 Task: Open Card Product Shipping and Delivery in Board Sales Negotiation to Workspace Acquisitions and Mergers and add a team member Softage.3@softage.net, a label Blue, a checklist Payroll, an attachment from Trello, a color Blue and finally, add a card description 'Plan and execute company team-building conference with team-building games on creativity' and a comment 'This task presents an opportunity to demonstrate our leadership skills and ability to take charge.'. Add a start date 'Jan 07, 1900' with a due date 'Jan 14, 1900'
Action: Mouse moved to (55, 354)
Screenshot: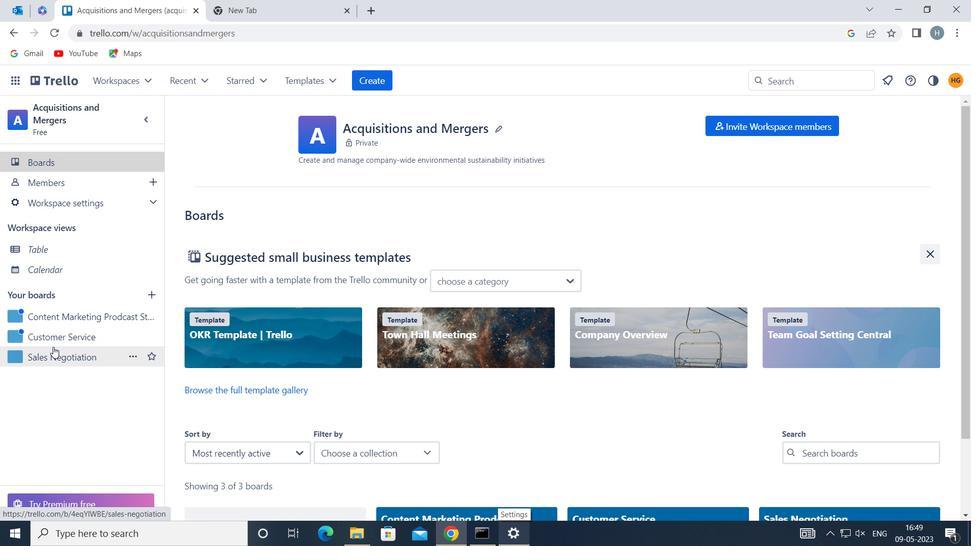 
Action: Mouse pressed left at (55, 354)
Screenshot: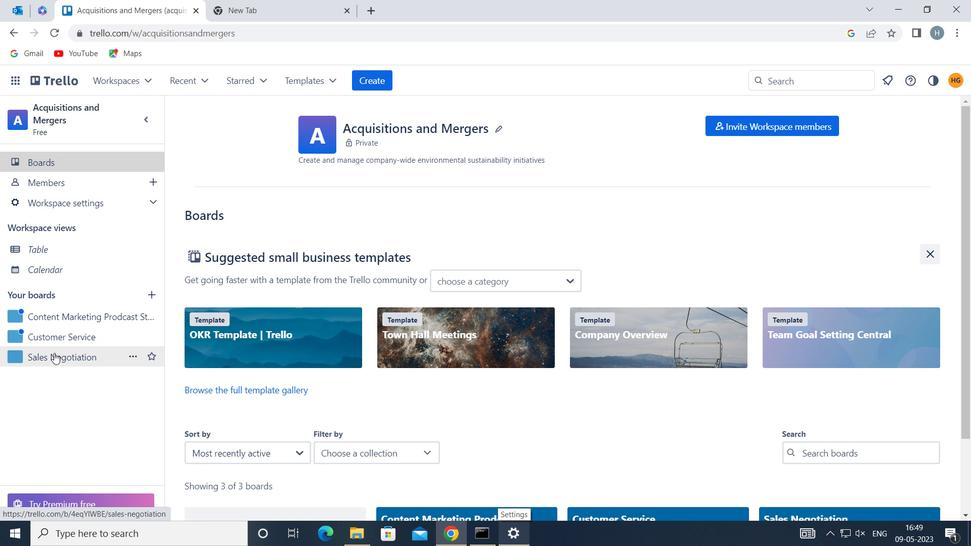 
Action: Mouse moved to (606, 181)
Screenshot: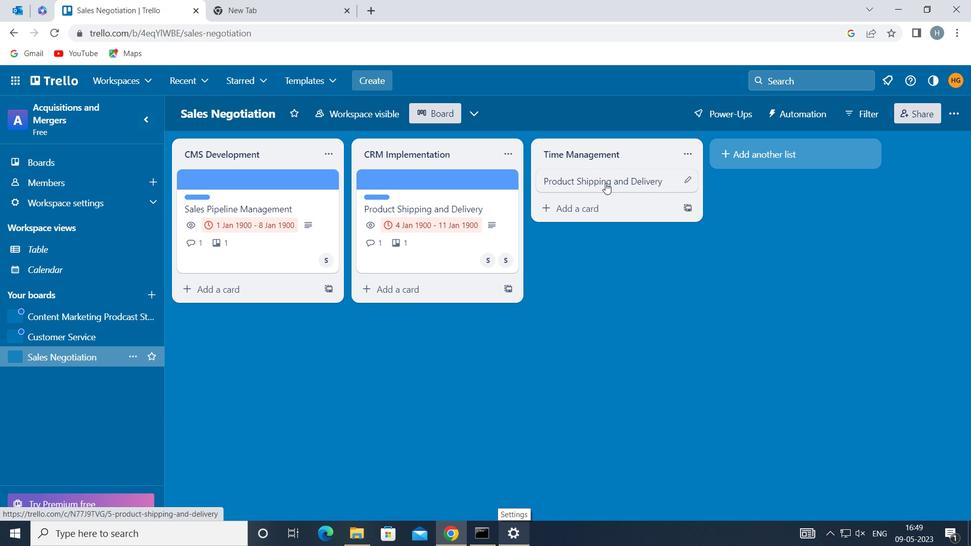 
Action: Mouse pressed left at (606, 181)
Screenshot: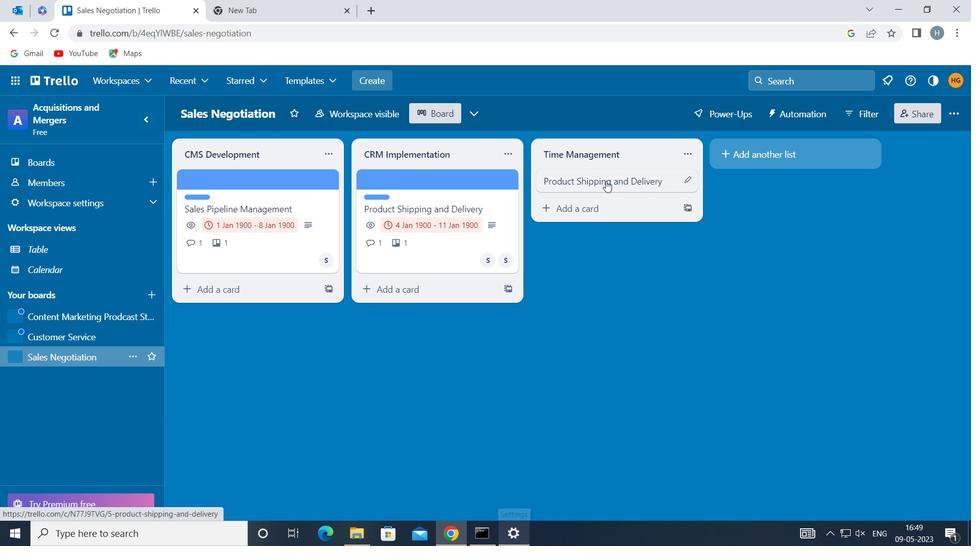 
Action: Mouse moved to (648, 220)
Screenshot: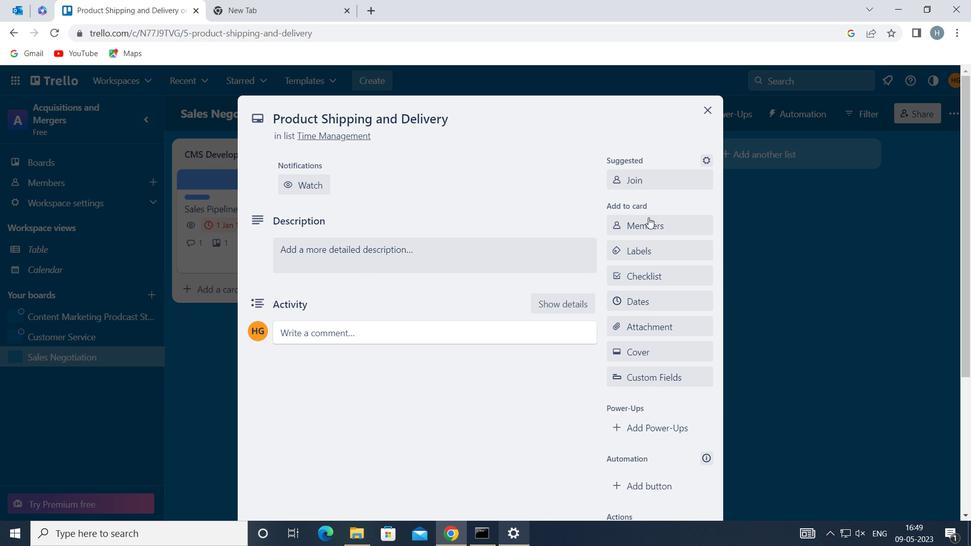 
Action: Mouse pressed left at (648, 220)
Screenshot: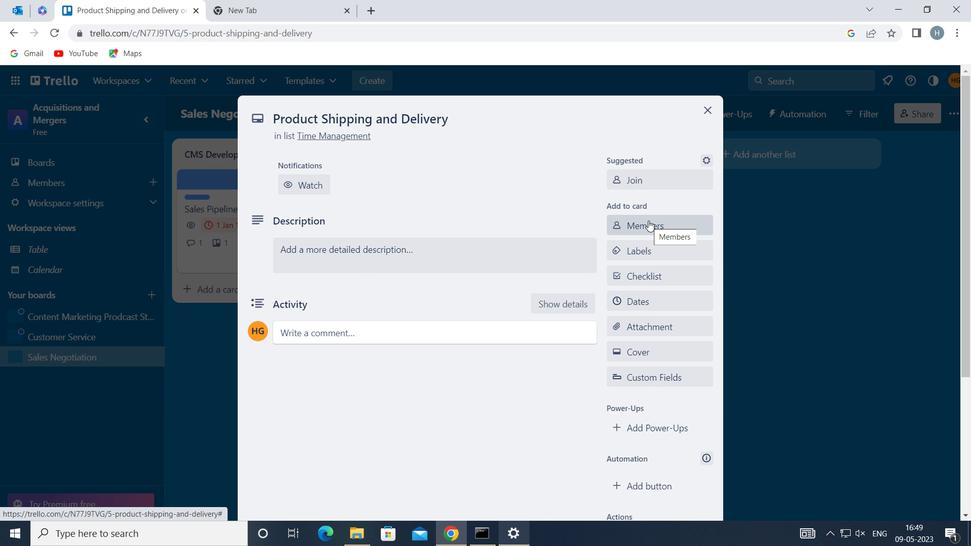 
Action: Mouse moved to (670, 279)
Screenshot: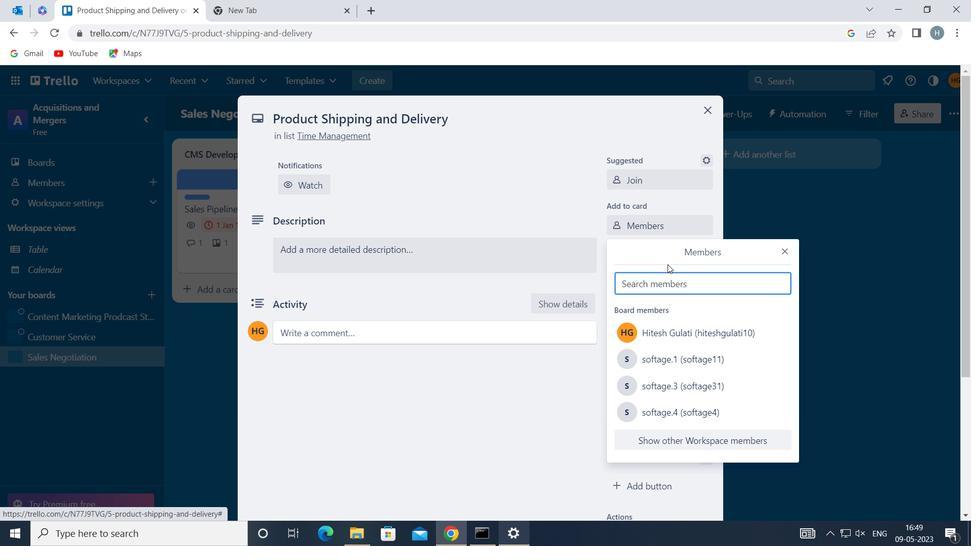 
Action: Mouse pressed left at (670, 279)
Screenshot: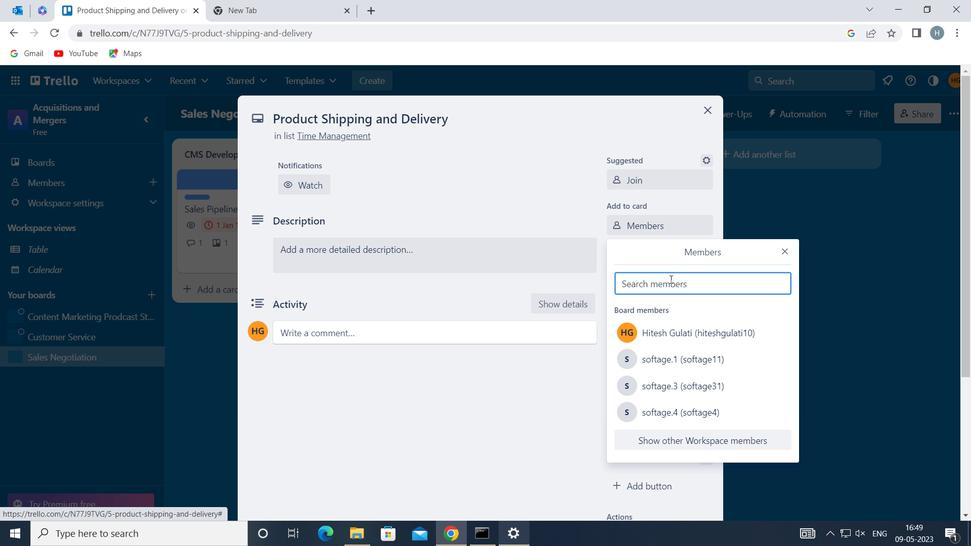 
Action: Key pressed softage
Screenshot: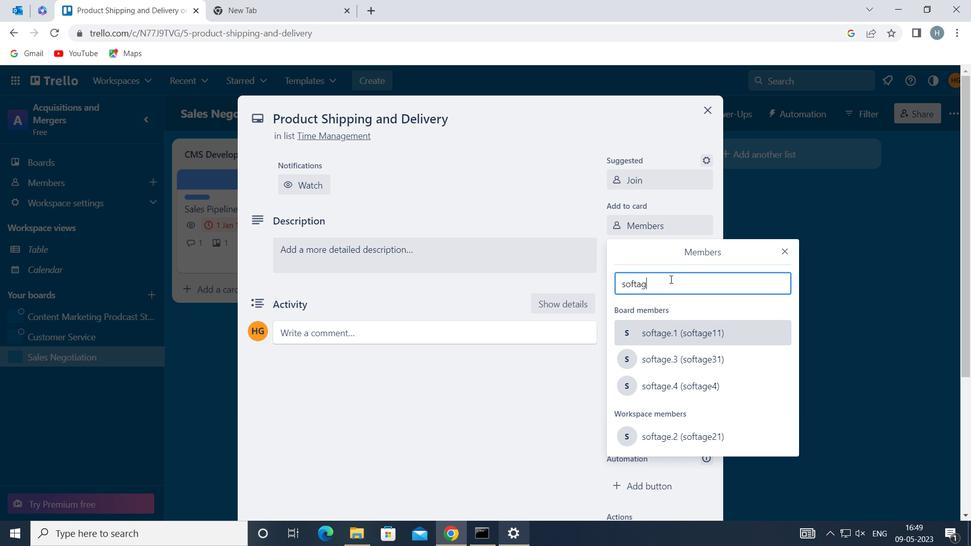 
Action: Mouse moved to (697, 361)
Screenshot: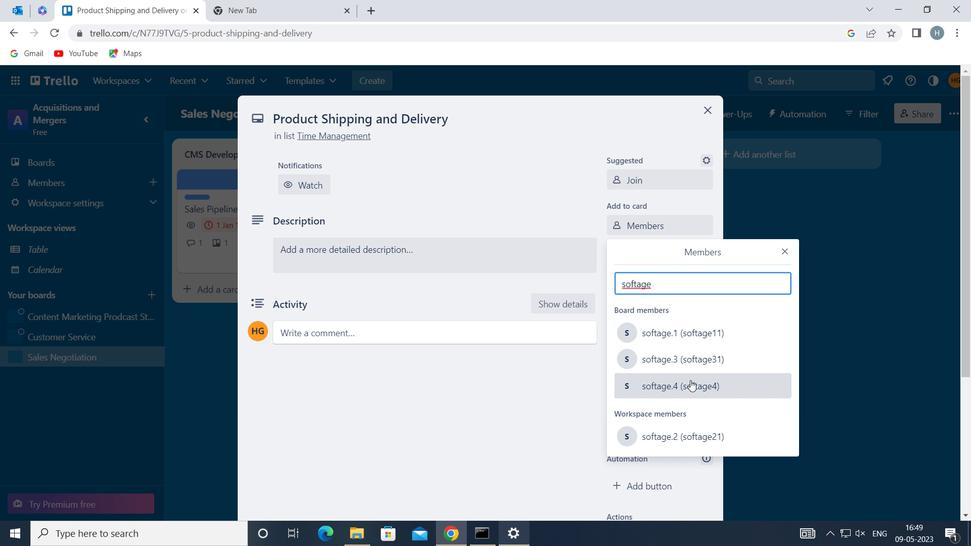 
Action: Mouse pressed left at (697, 361)
Screenshot: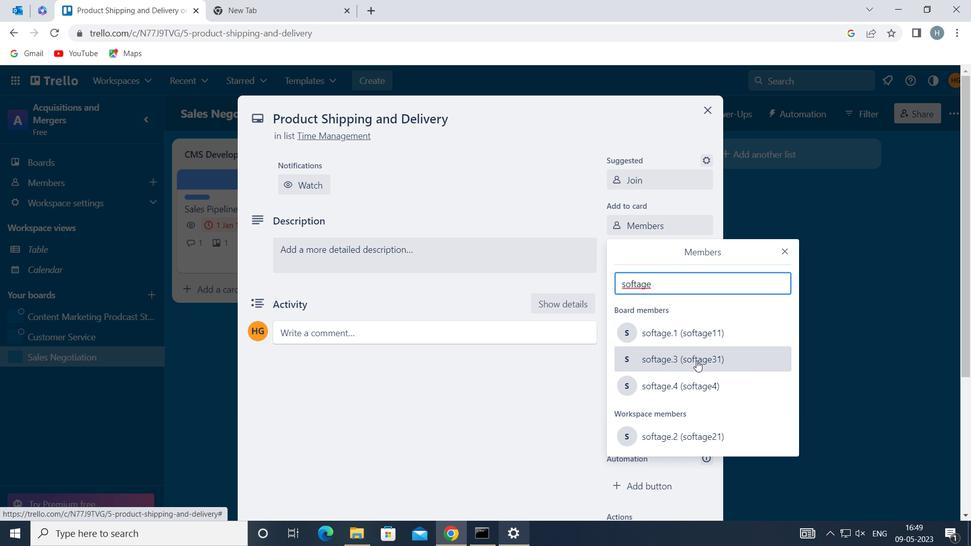
Action: Mouse moved to (791, 245)
Screenshot: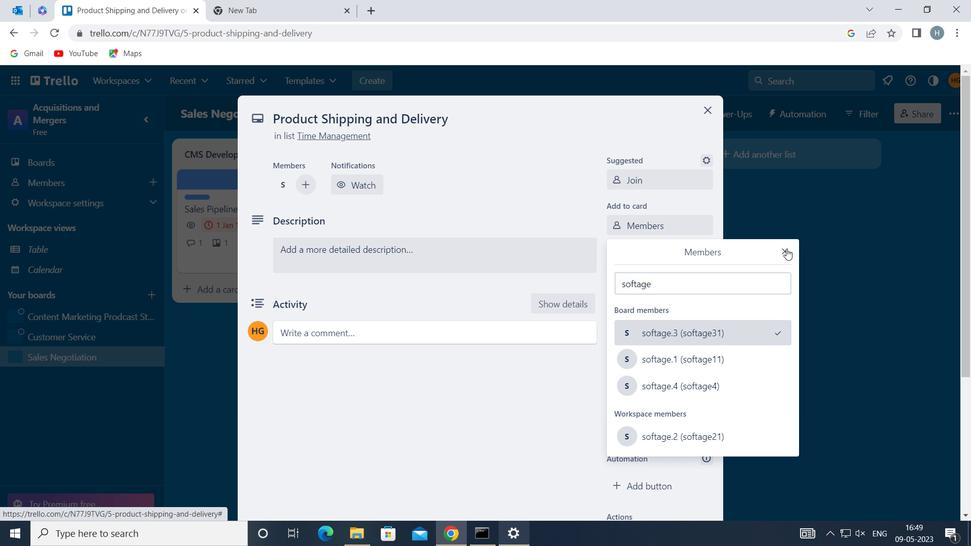 
Action: Mouse pressed left at (791, 245)
Screenshot: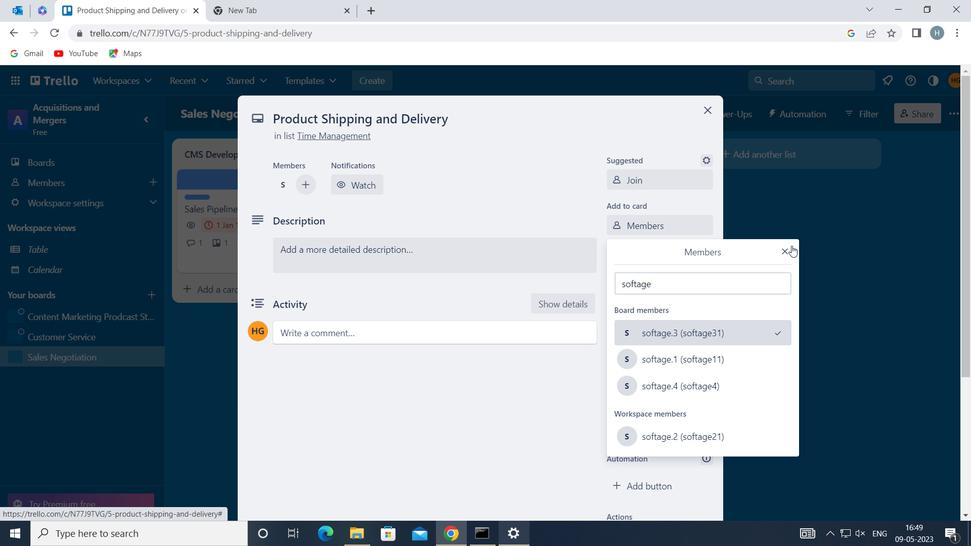 
Action: Mouse moved to (688, 247)
Screenshot: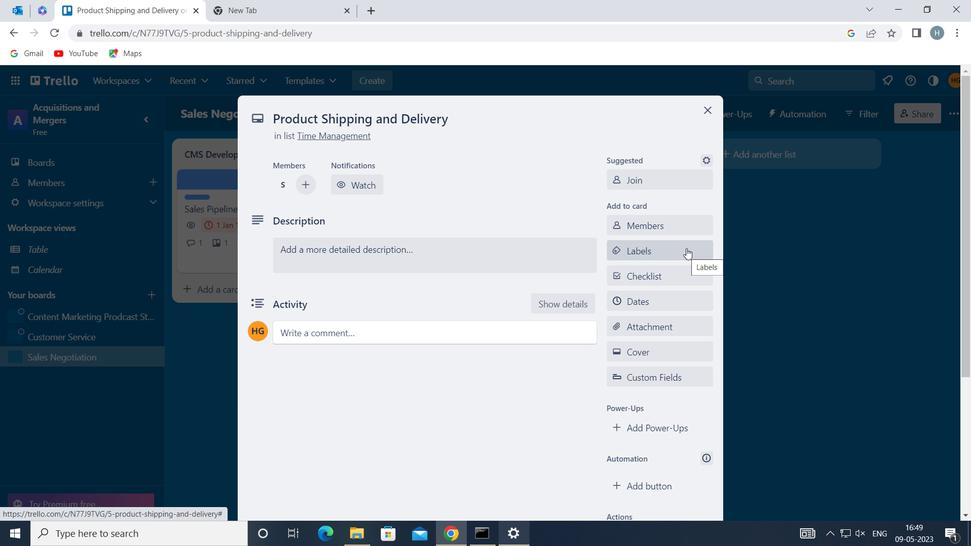 
Action: Mouse pressed left at (688, 247)
Screenshot: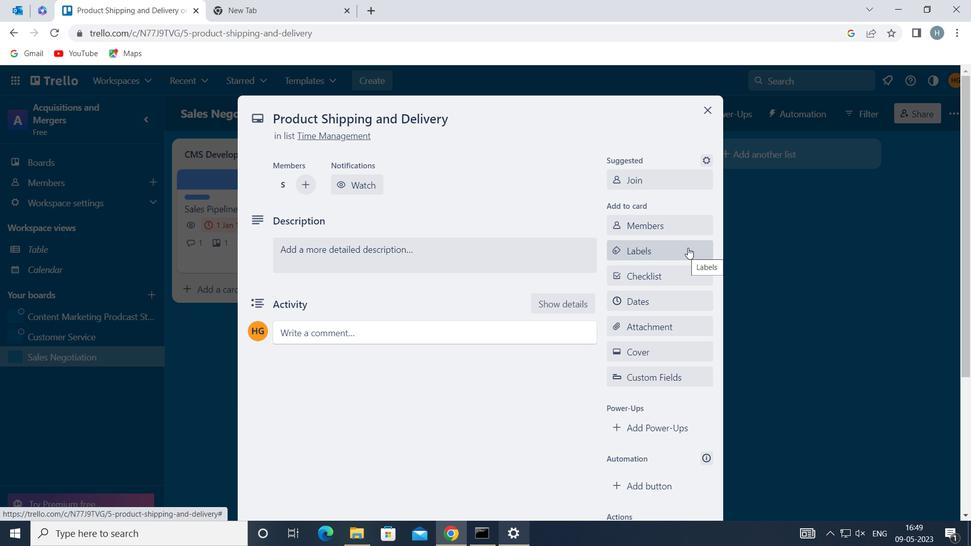 
Action: Mouse moved to (679, 294)
Screenshot: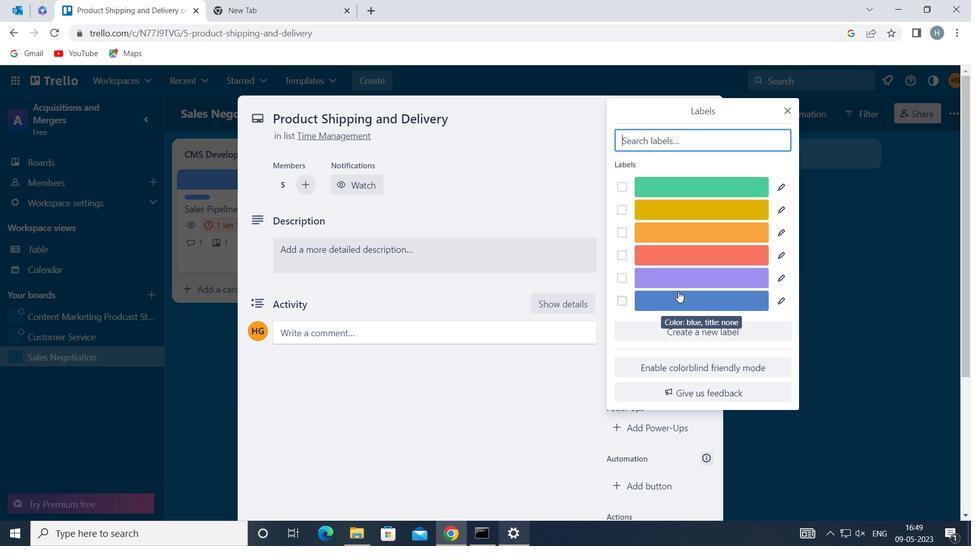 
Action: Mouse pressed left at (679, 294)
Screenshot: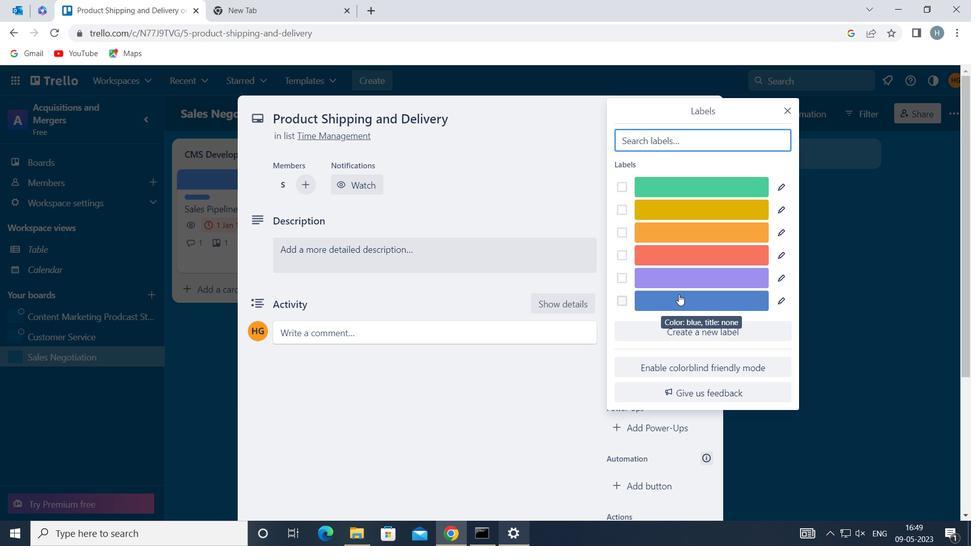 
Action: Mouse moved to (789, 109)
Screenshot: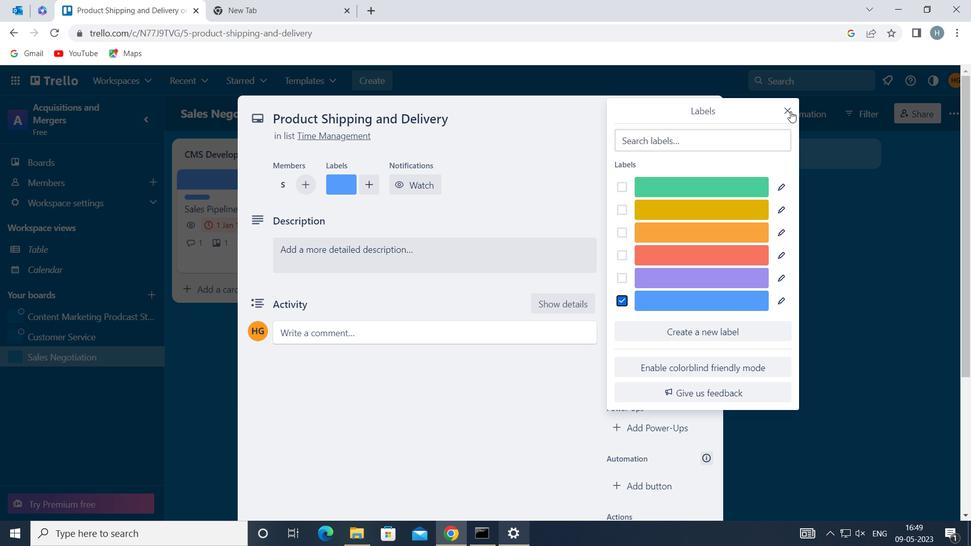 
Action: Mouse pressed left at (789, 109)
Screenshot: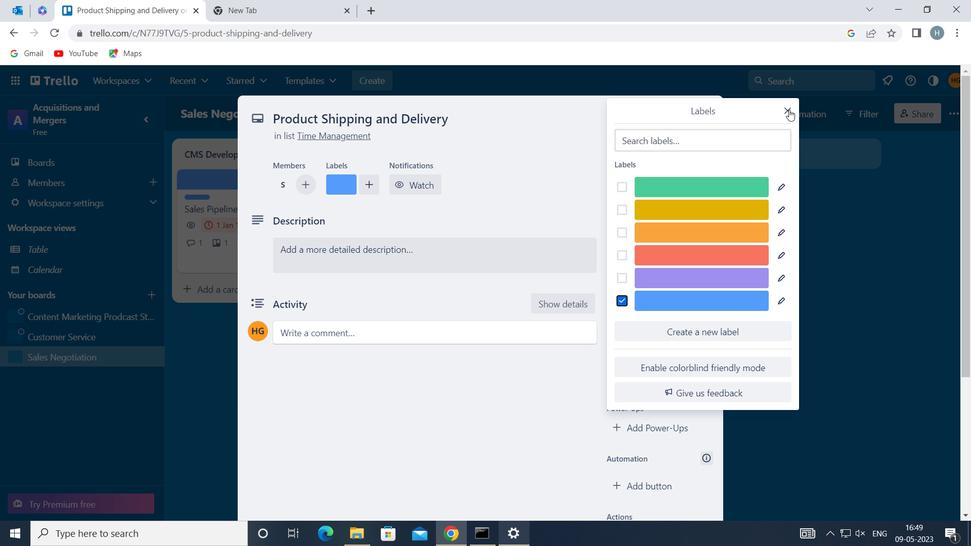 
Action: Mouse moved to (671, 271)
Screenshot: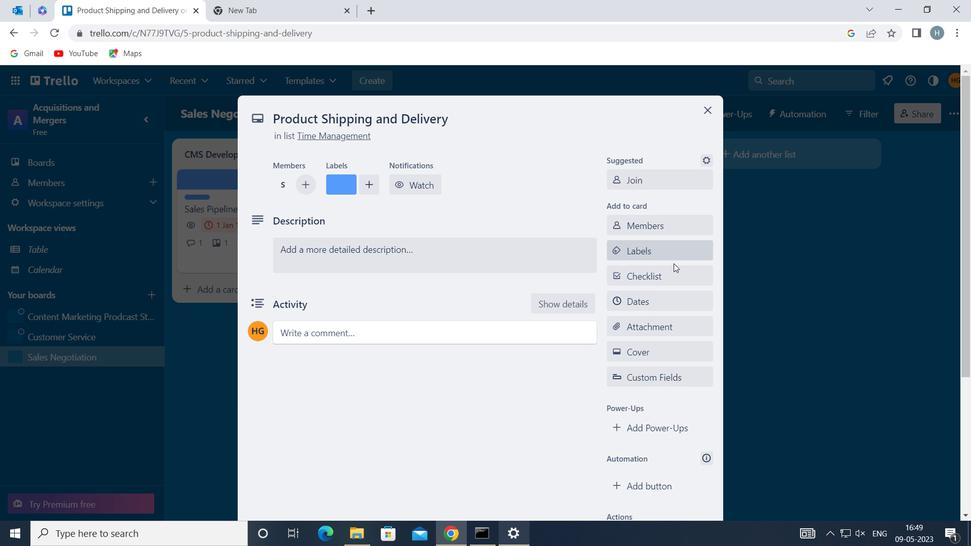 
Action: Mouse pressed left at (671, 271)
Screenshot: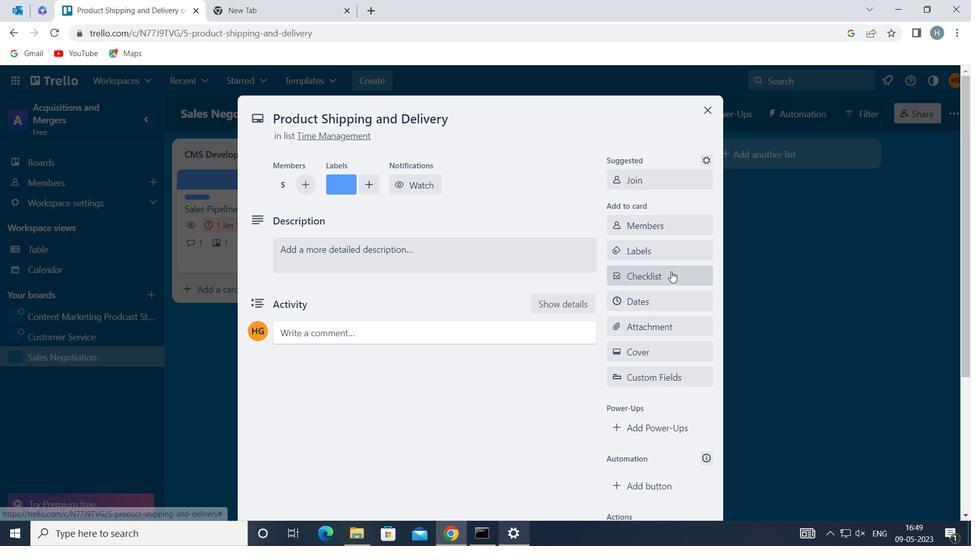 
Action: Mouse moved to (671, 271)
Screenshot: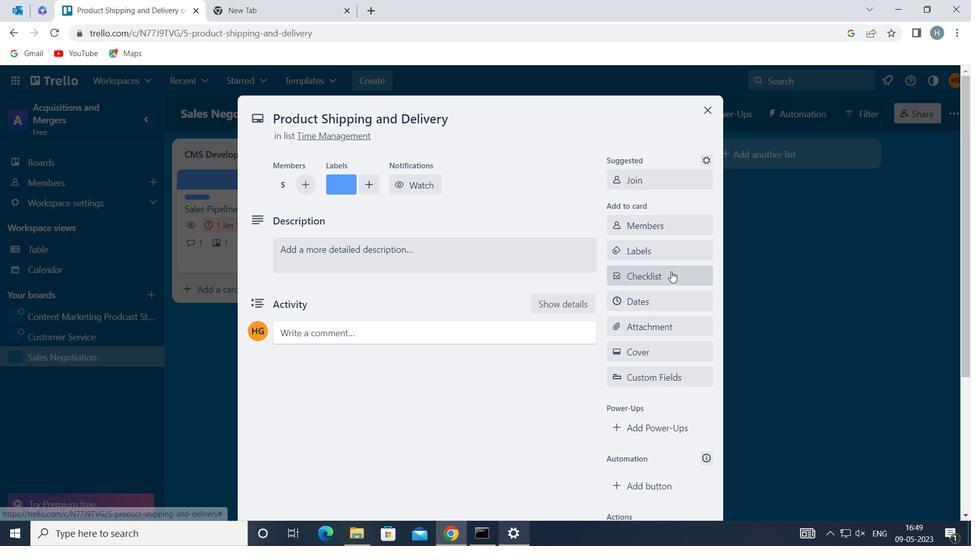 
Action: Key pressed <Key.shift>PAYROLL
Screenshot: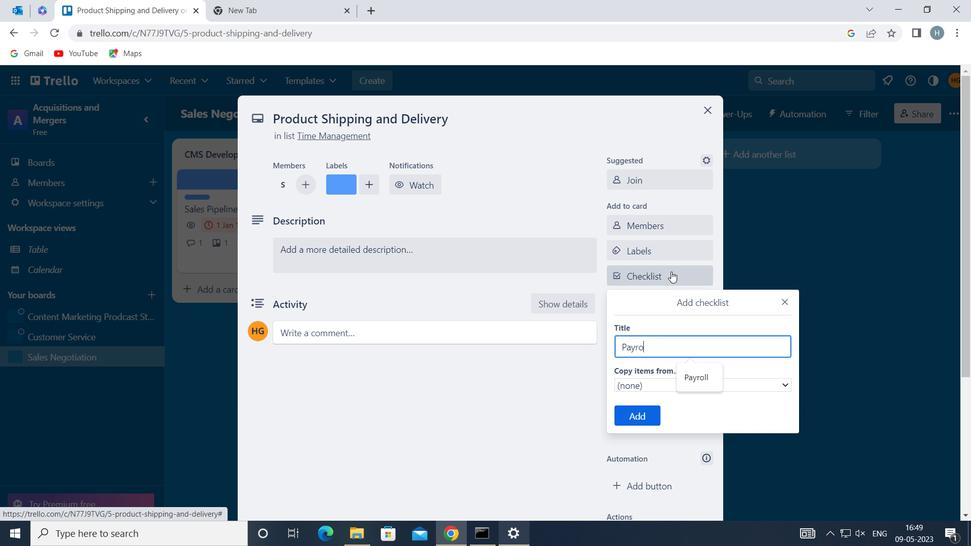 
Action: Mouse moved to (646, 410)
Screenshot: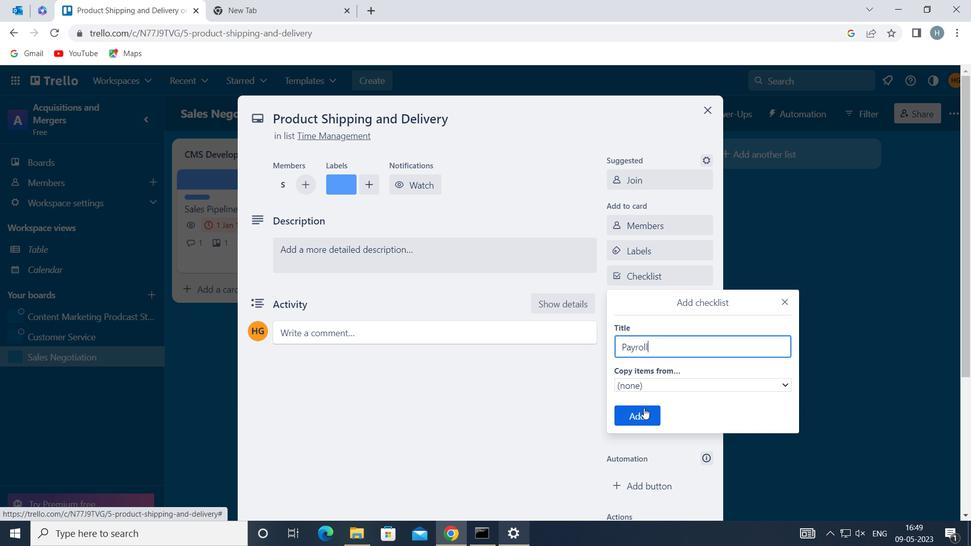 
Action: Mouse pressed left at (646, 410)
Screenshot: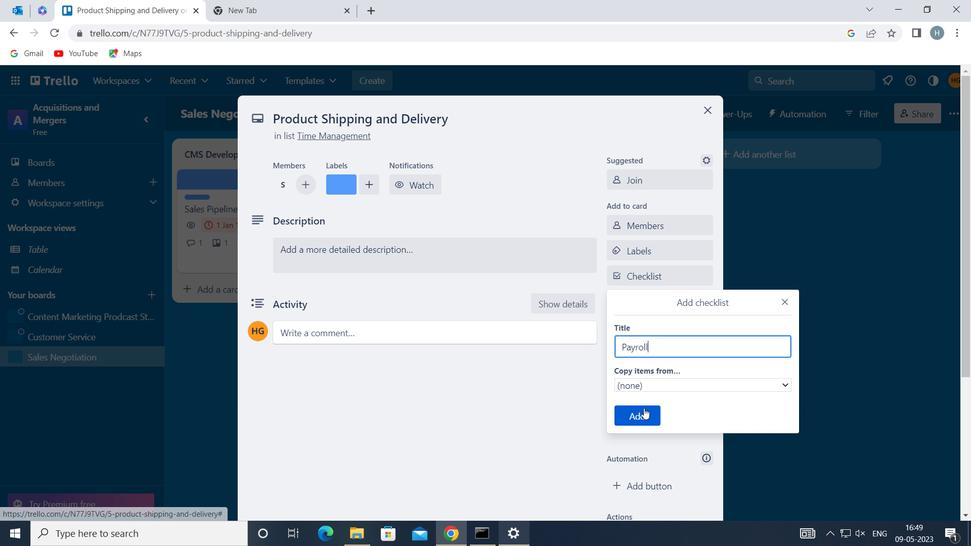 
Action: Mouse moved to (669, 325)
Screenshot: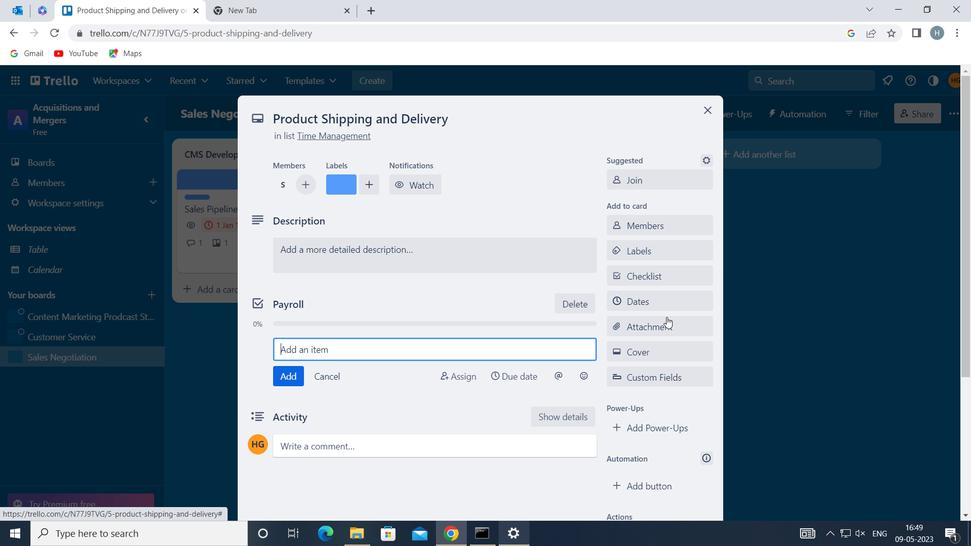 
Action: Mouse pressed left at (669, 325)
Screenshot: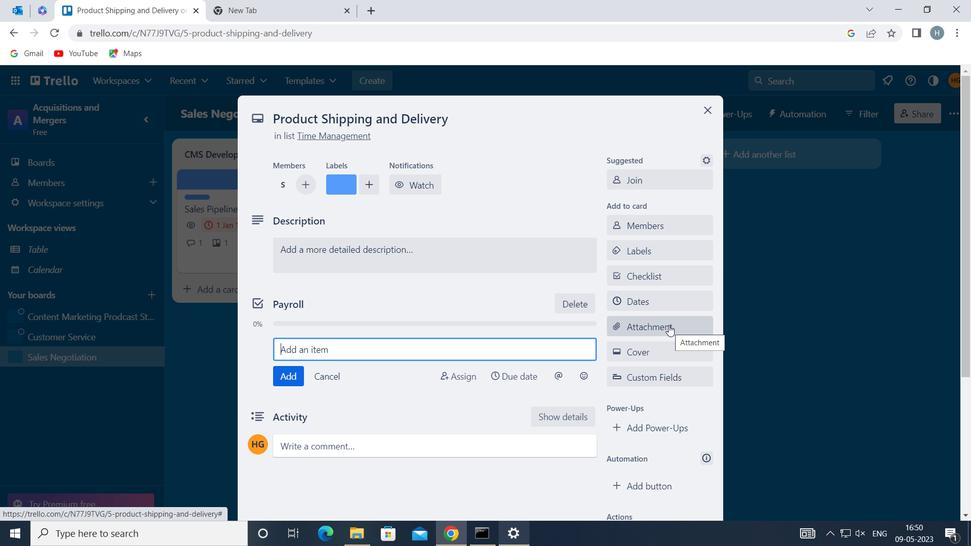
Action: Mouse moved to (677, 156)
Screenshot: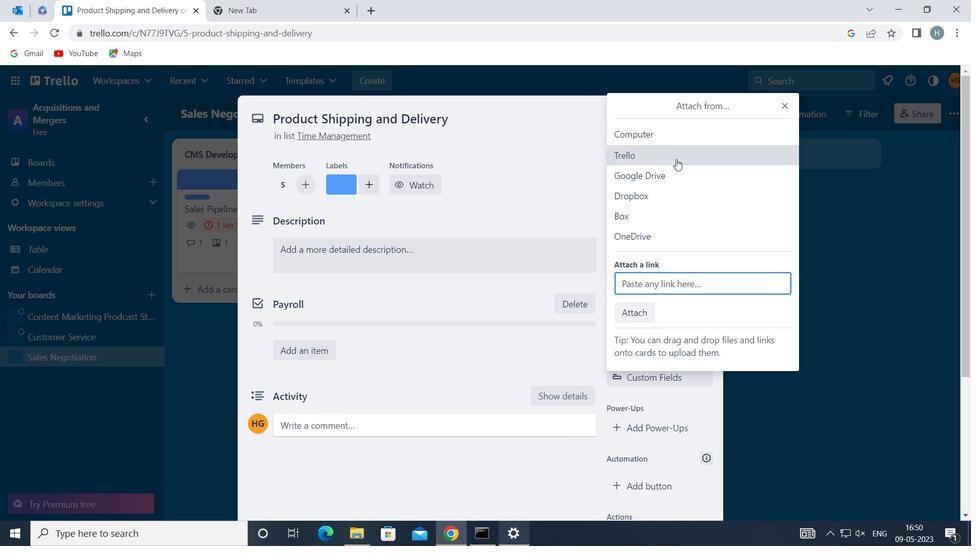 
Action: Mouse pressed left at (677, 156)
Screenshot: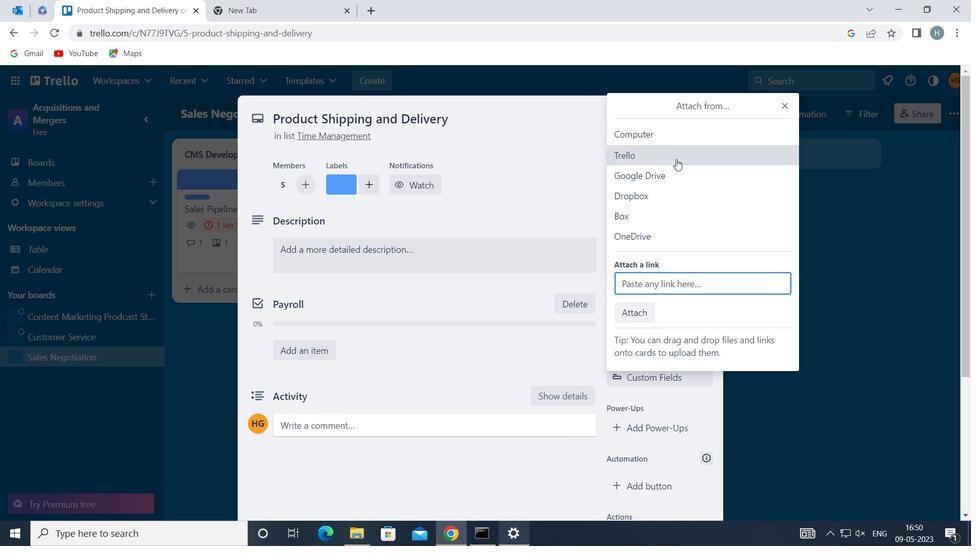 
Action: Mouse moved to (666, 237)
Screenshot: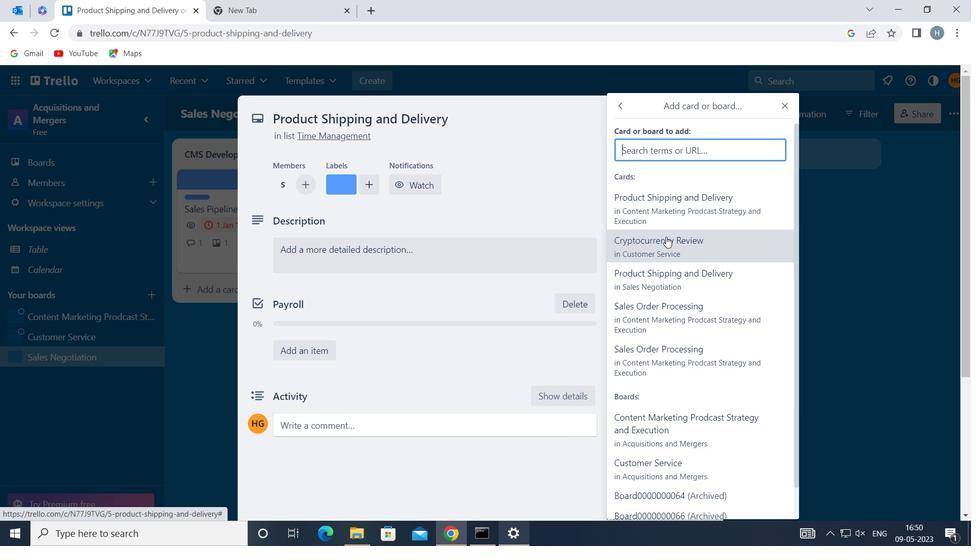 
Action: Mouse pressed left at (666, 237)
Screenshot: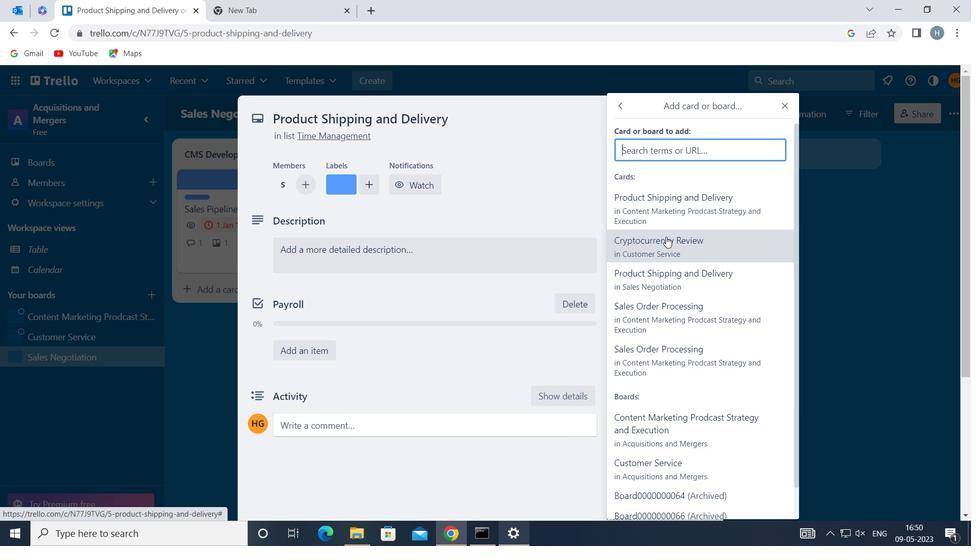 
Action: Mouse moved to (675, 316)
Screenshot: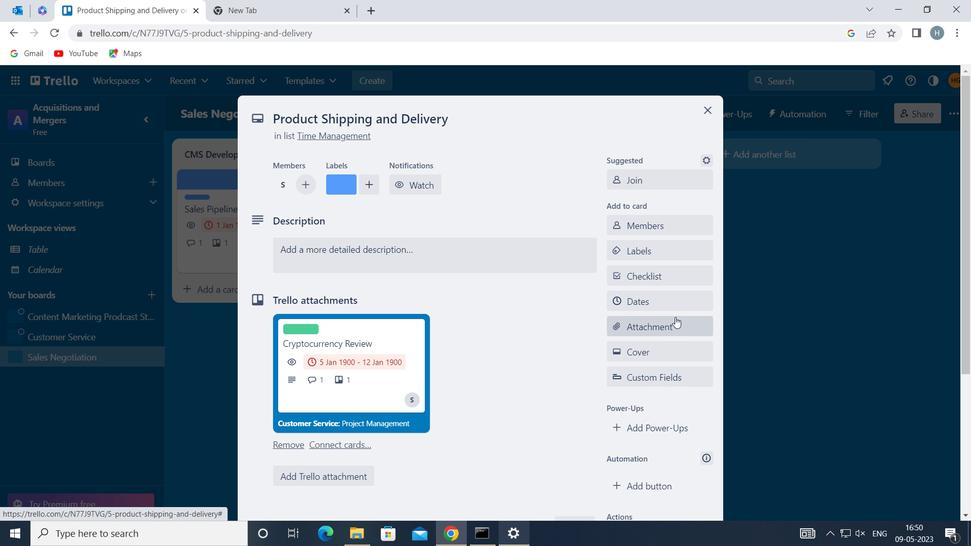 
Action: Mouse scrolled (675, 316) with delta (0, 0)
Screenshot: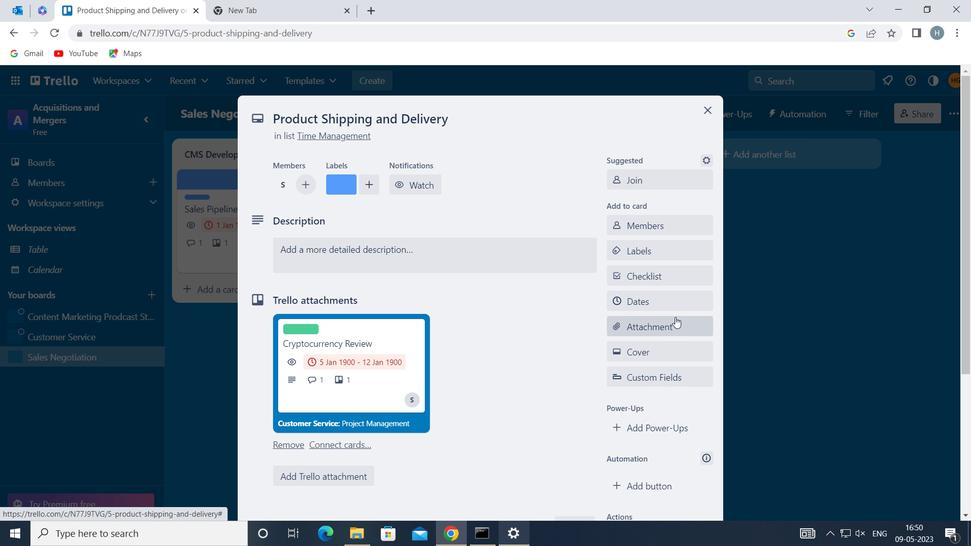 
Action: Mouse moved to (679, 292)
Screenshot: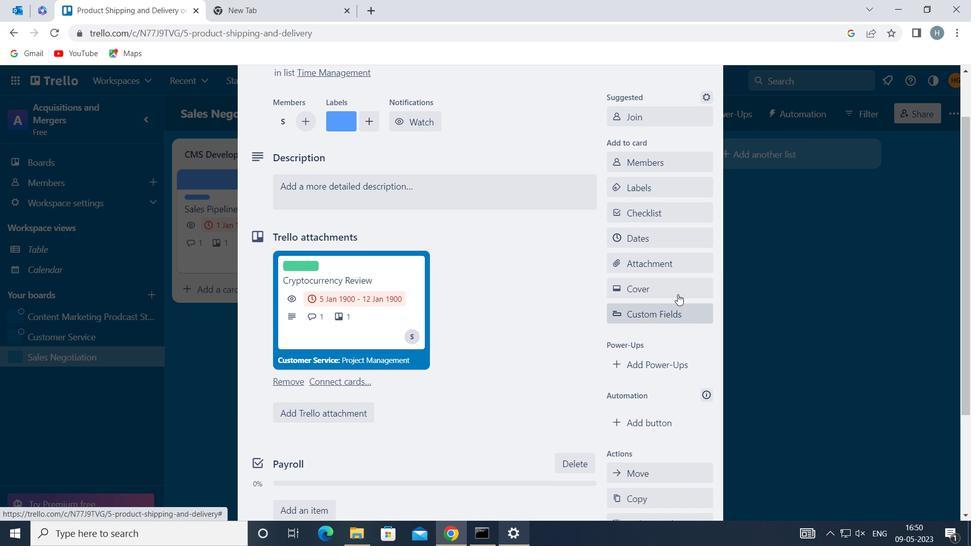 
Action: Mouse pressed left at (679, 292)
Screenshot: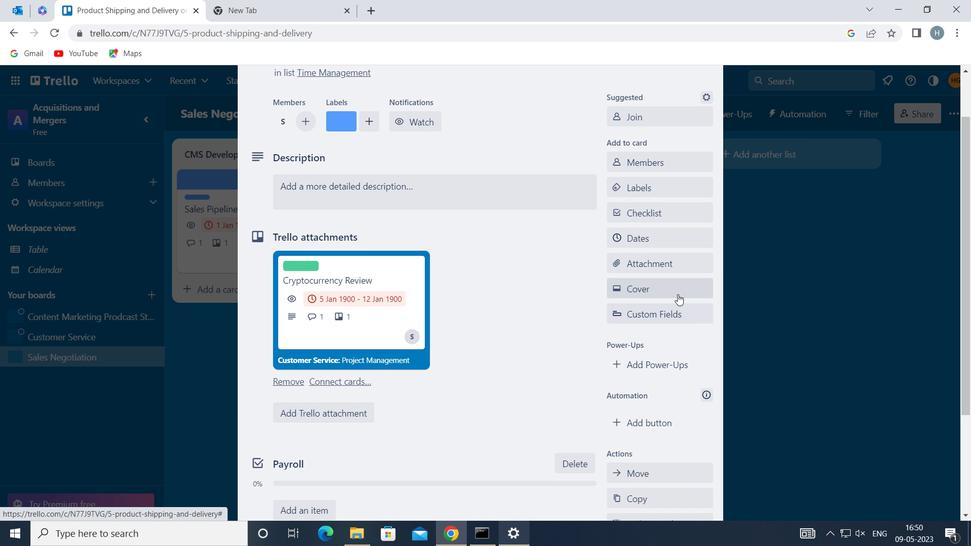 
Action: Mouse moved to (633, 290)
Screenshot: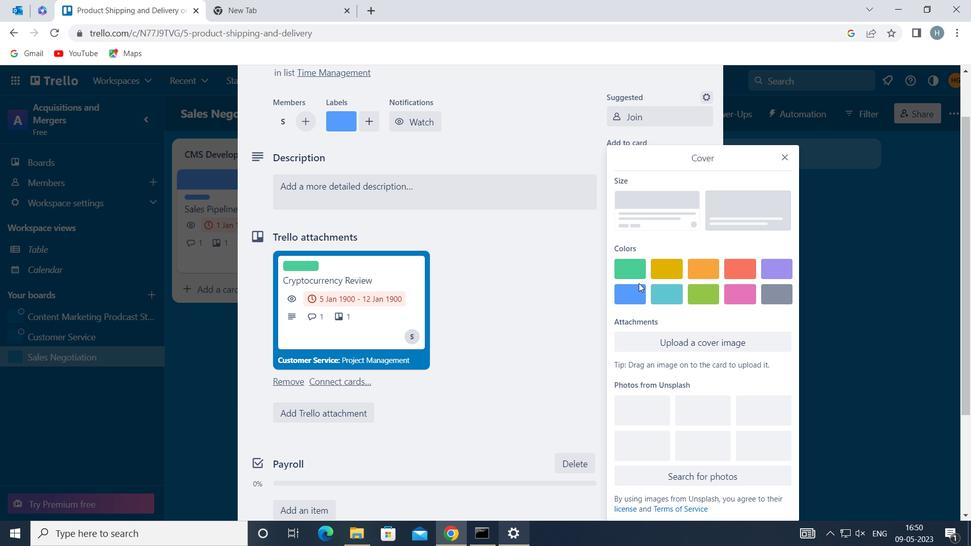 
Action: Mouse pressed left at (633, 290)
Screenshot: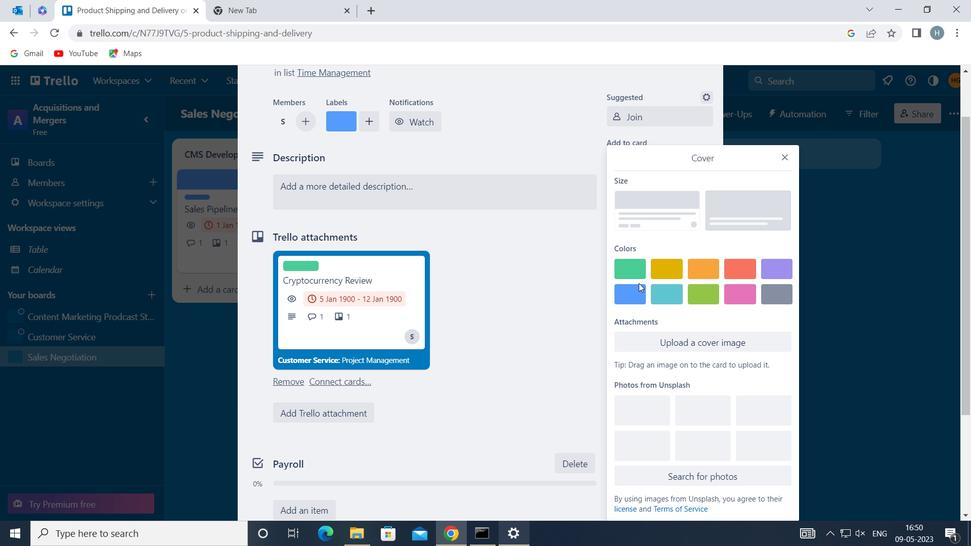 
Action: Mouse moved to (782, 130)
Screenshot: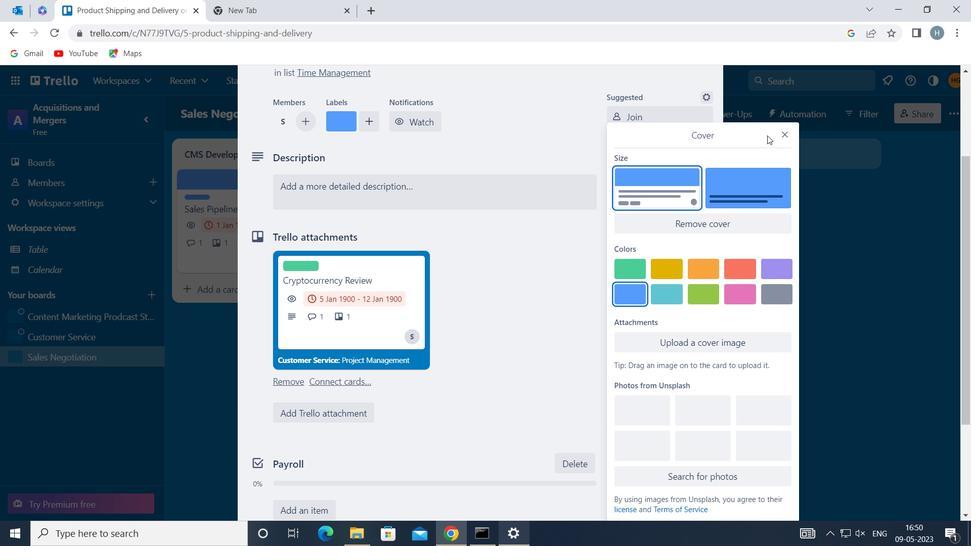 
Action: Mouse pressed left at (782, 130)
Screenshot: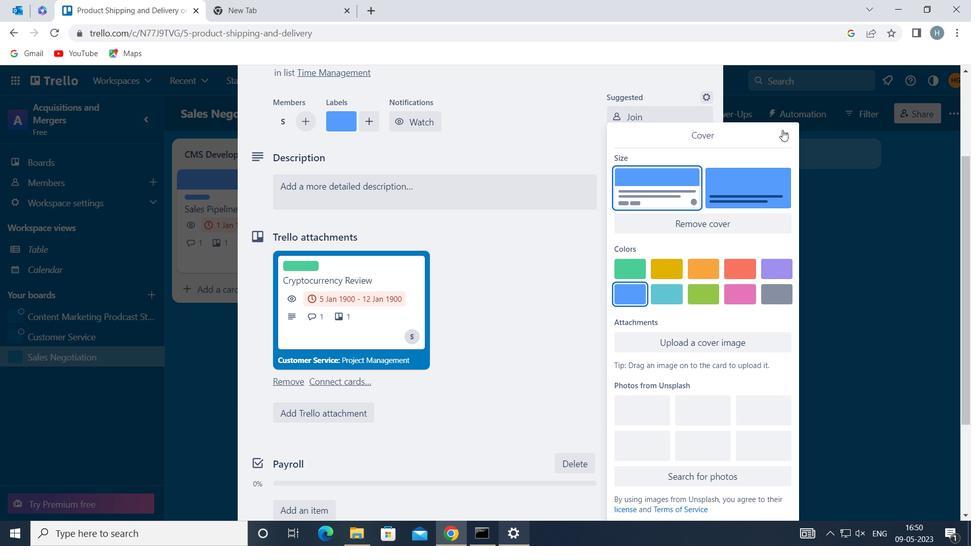 
Action: Mouse moved to (668, 254)
Screenshot: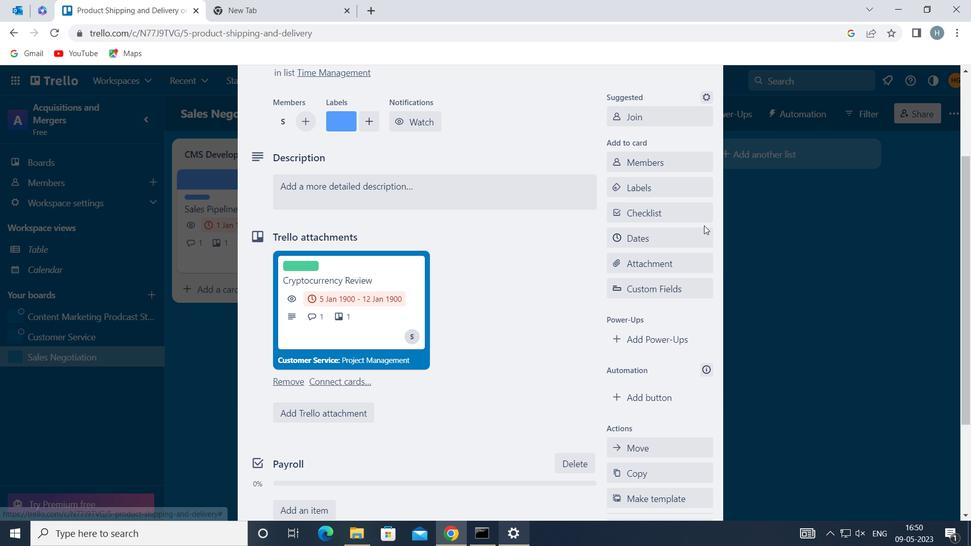 
Action: Mouse scrolled (668, 253) with delta (0, 0)
Screenshot: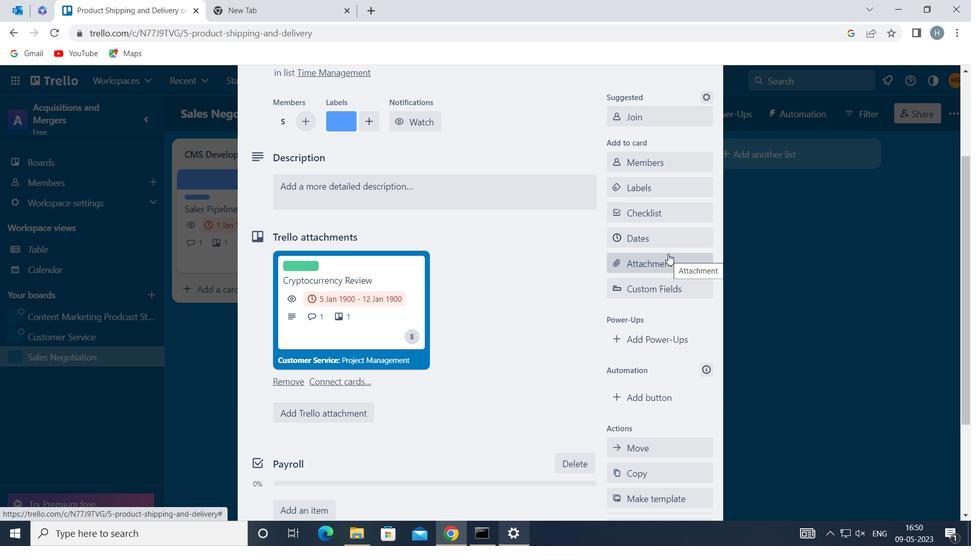 
Action: Mouse moved to (666, 254)
Screenshot: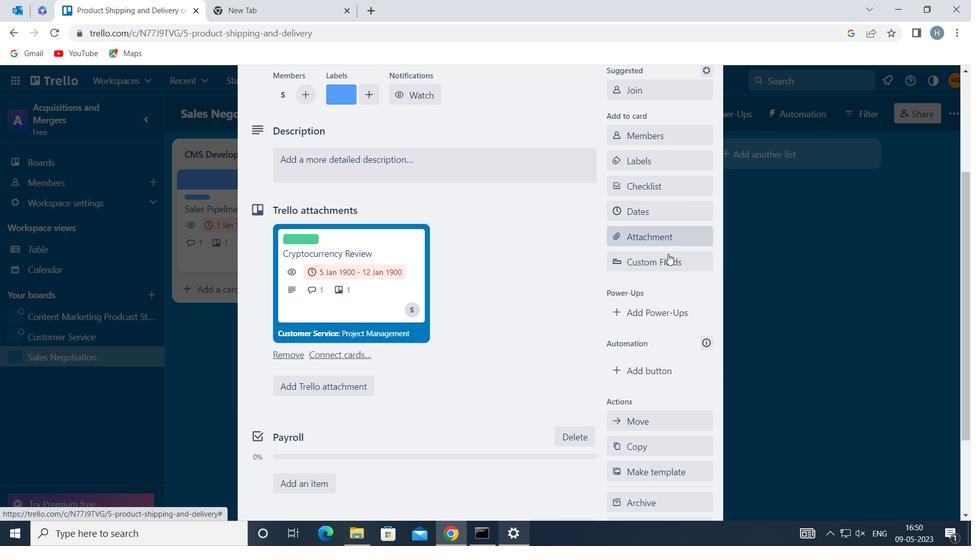
Action: Mouse scrolled (666, 255) with delta (0, 0)
Screenshot: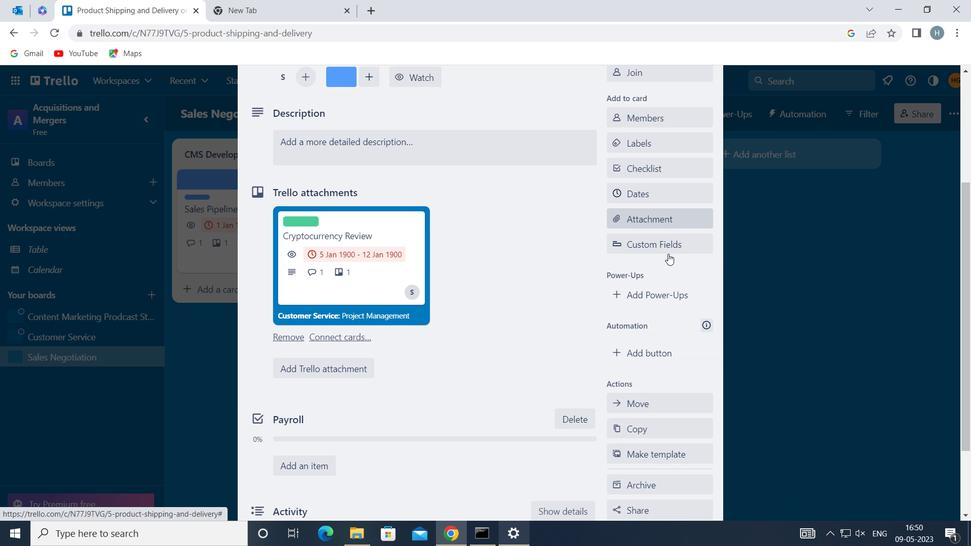 
Action: Mouse moved to (665, 254)
Screenshot: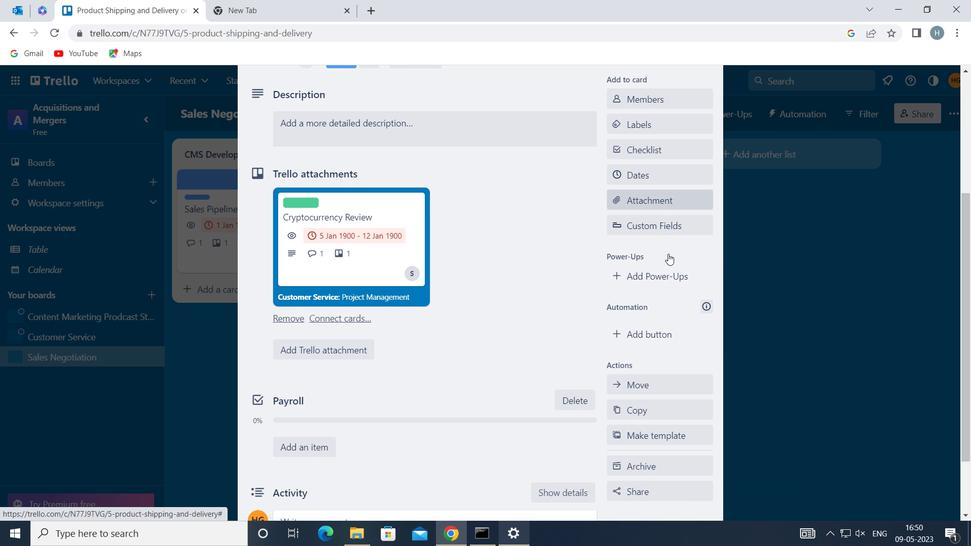 
Action: Mouse scrolled (665, 255) with delta (0, 0)
Screenshot: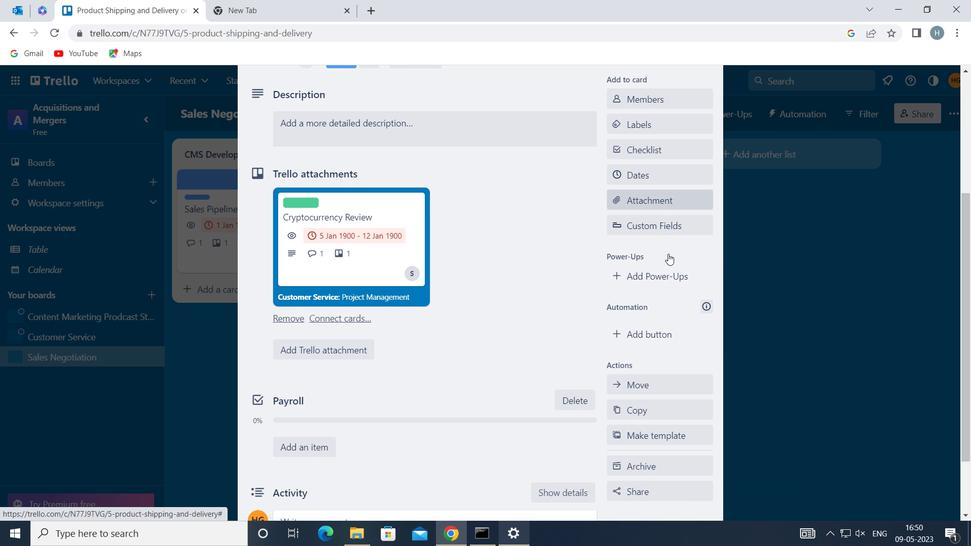 
Action: Mouse moved to (556, 252)
Screenshot: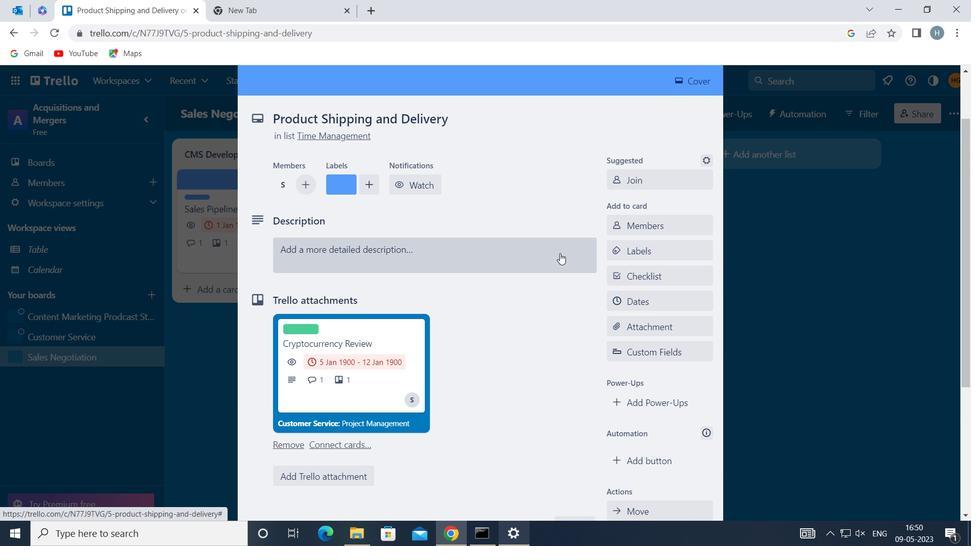 
Action: Mouse pressed left at (556, 252)
Screenshot: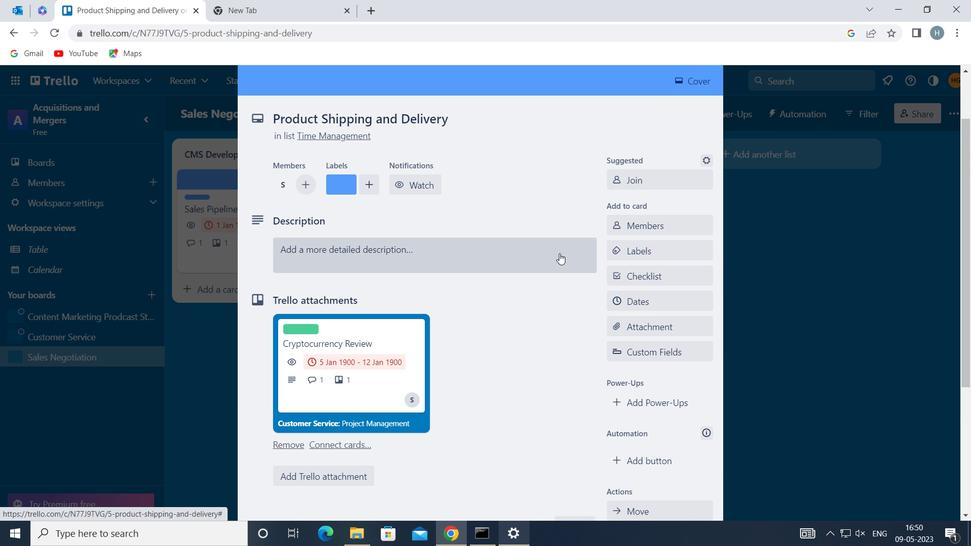 
Action: Mouse moved to (473, 300)
Screenshot: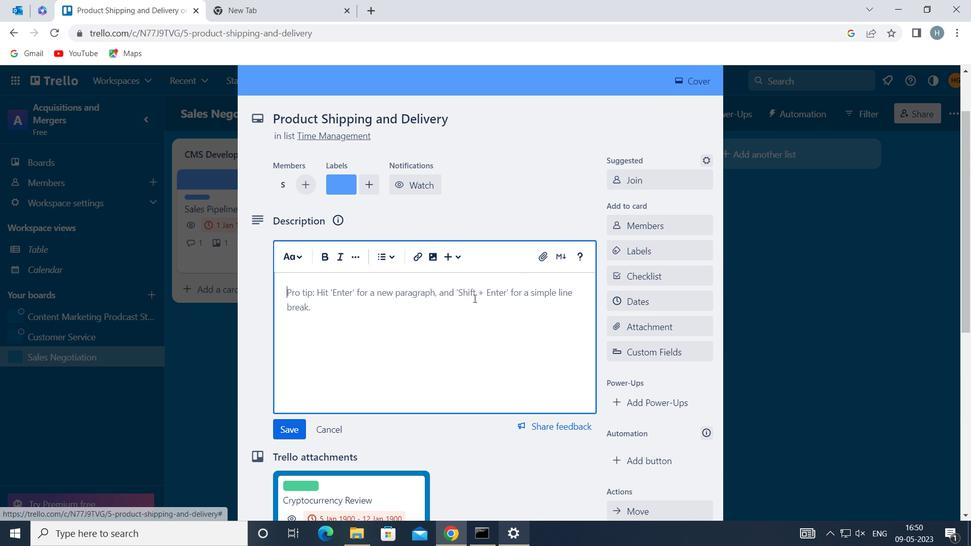 
Action: Mouse pressed left at (473, 300)
Screenshot: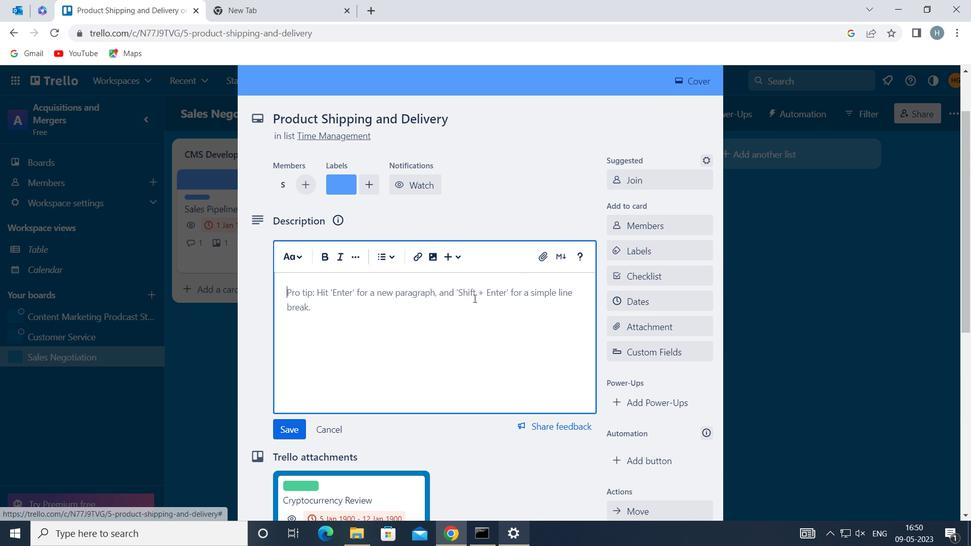 
Action: Mouse moved to (493, 298)
Screenshot: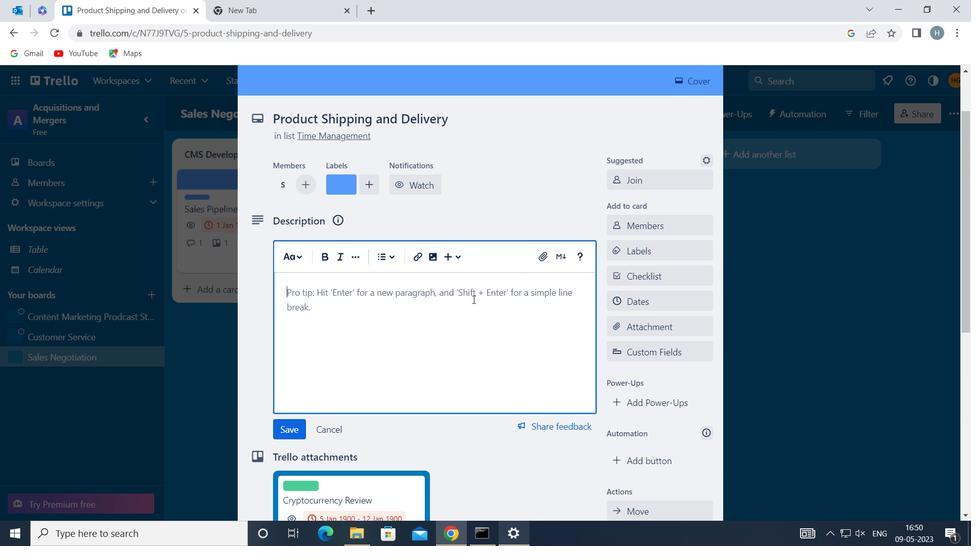 
Action: Key pressed <Key.shift>PLAN<Key.space>AND<Key.space>EXECUTE<Key.space>COMPANY<Key.space>TEAM<Key.space>BUILDING<Key.space>CONFERENCE<Key.space>WITH<Key.space>TEAM<Key.space>BUILDING<Key.space>GAME<Key.space>ON<Key.space>CREATIVITY<Key.space>
Screenshot: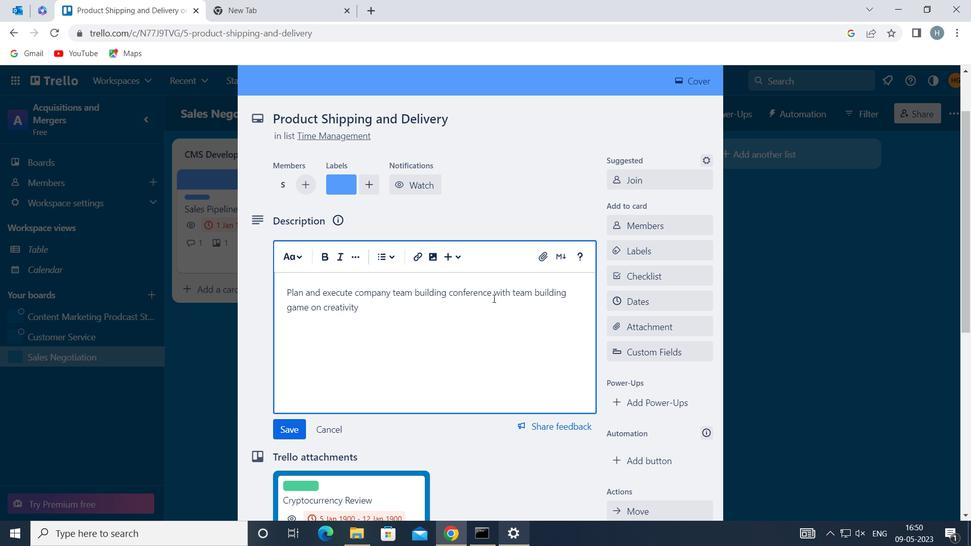 
Action: Mouse moved to (286, 428)
Screenshot: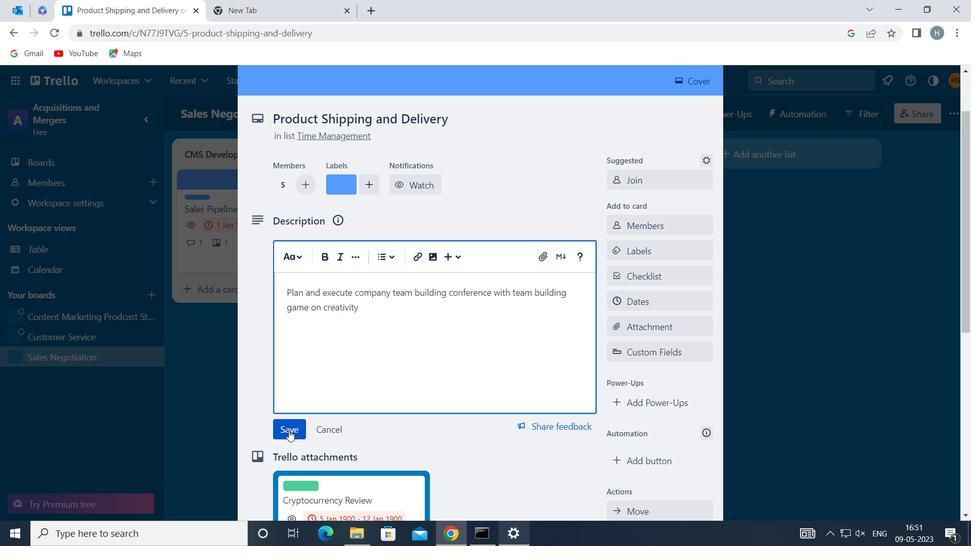 
Action: Mouse pressed left at (286, 428)
Screenshot: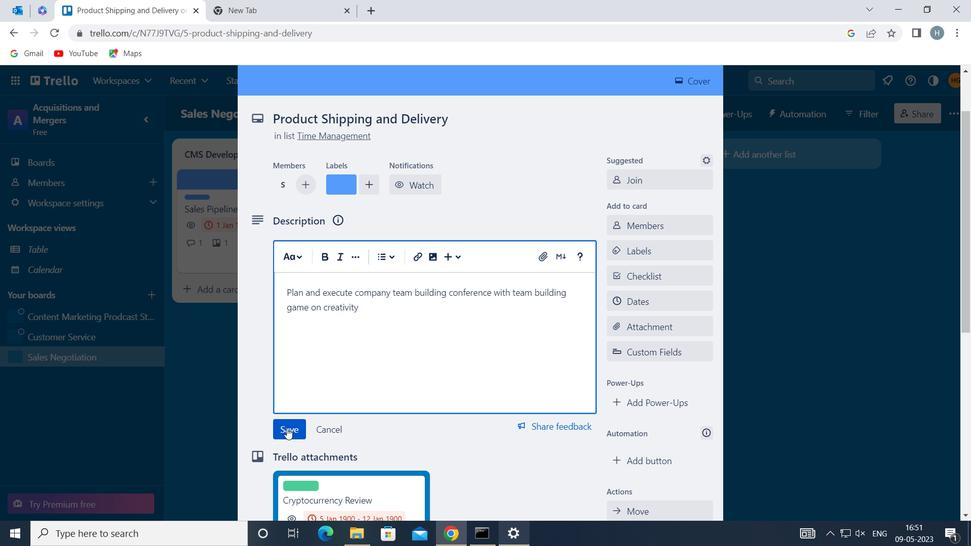 
Action: Mouse moved to (397, 378)
Screenshot: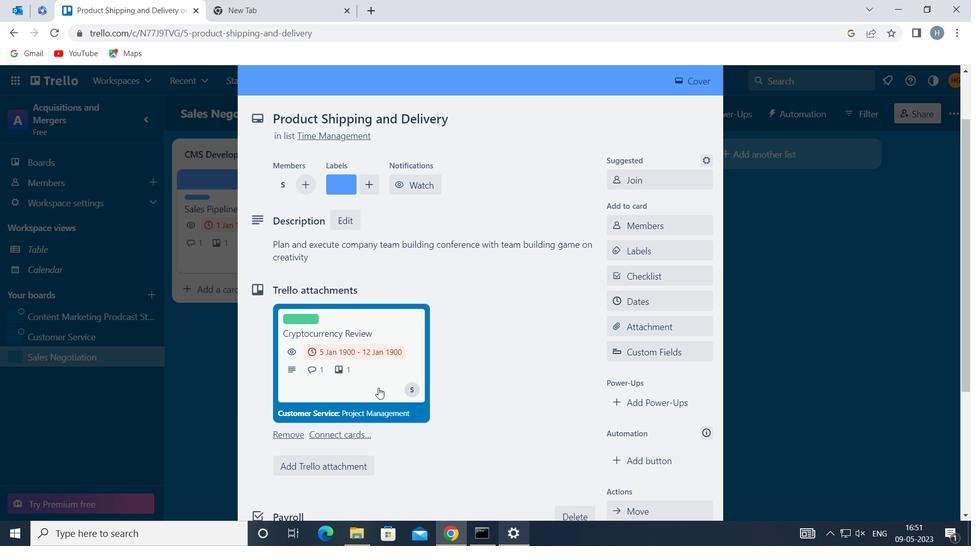 
Action: Mouse scrolled (397, 378) with delta (0, 0)
Screenshot: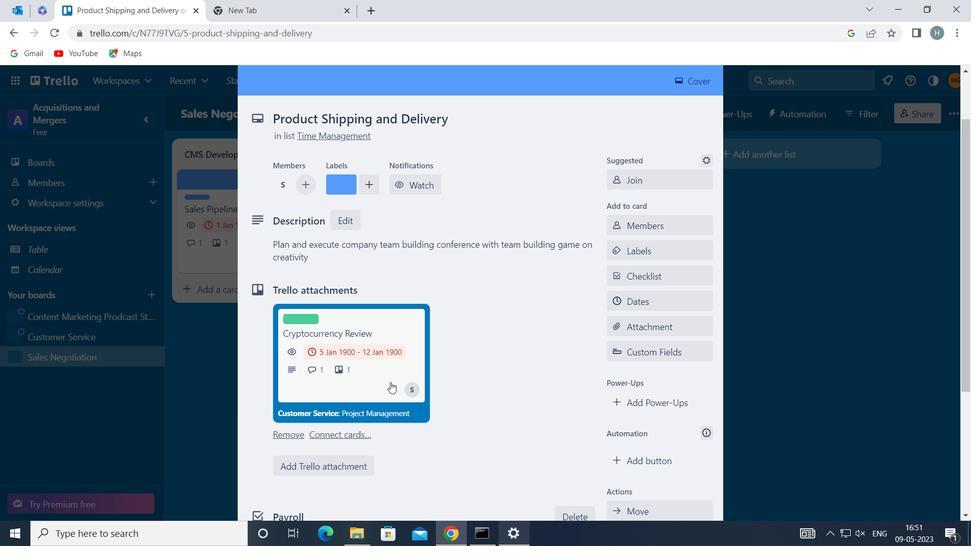 
Action: Mouse scrolled (397, 378) with delta (0, 0)
Screenshot: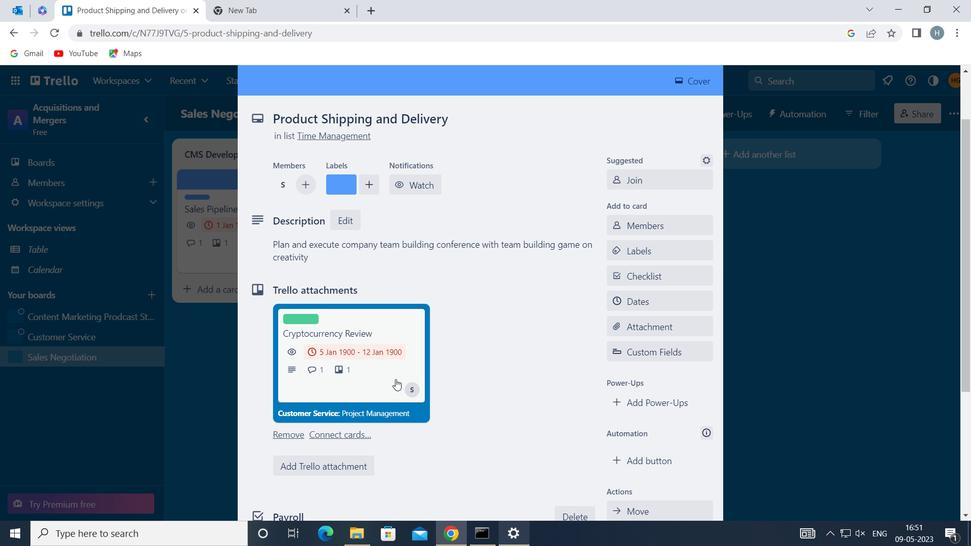 
Action: Mouse moved to (400, 375)
Screenshot: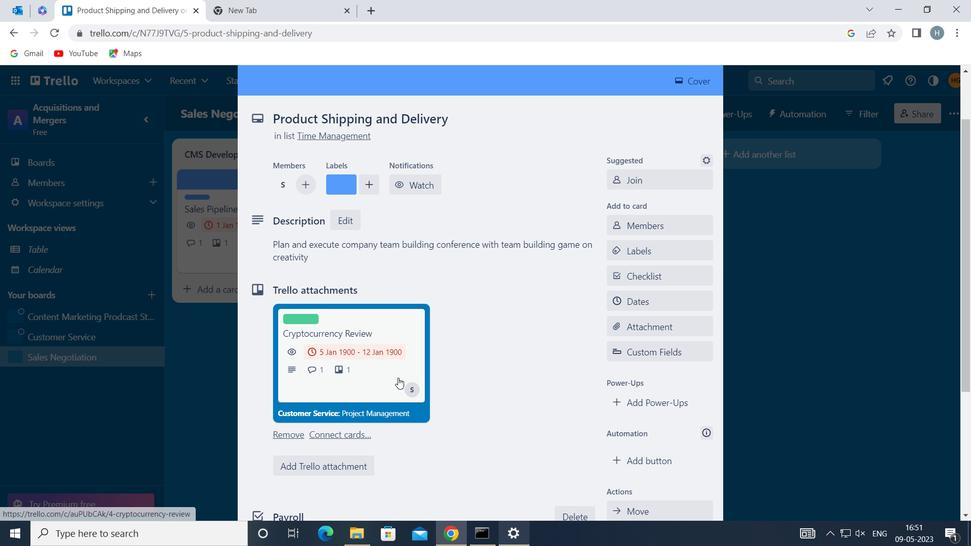
Action: Mouse scrolled (400, 375) with delta (0, 0)
Screenshot: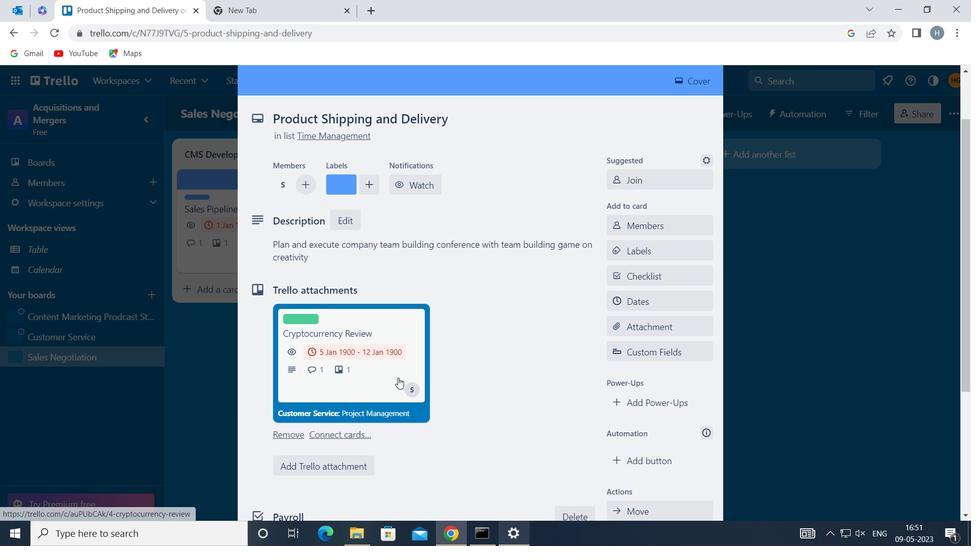 
Action: Mouse scrolled (400, 375) with delta (0, 0)
Screenshot: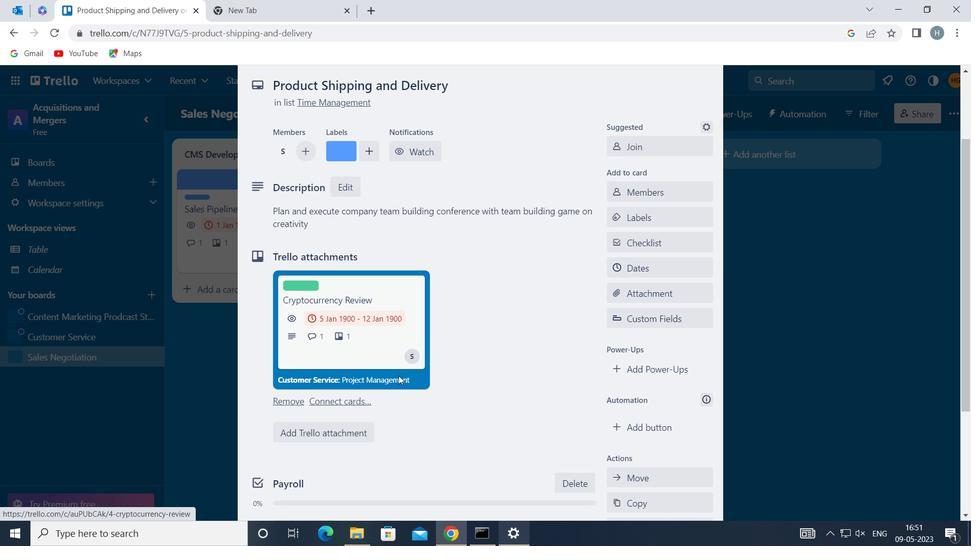 
Action: Mouse scrolled (400, 375) with delta (0, 0)
Screenshot: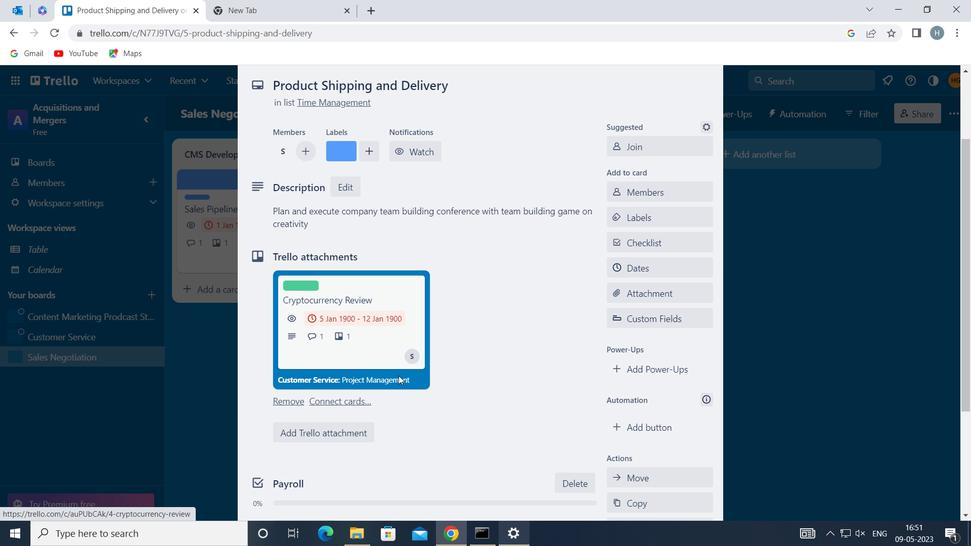 
Action: Mouse moved to (400, 375)
Screenshot: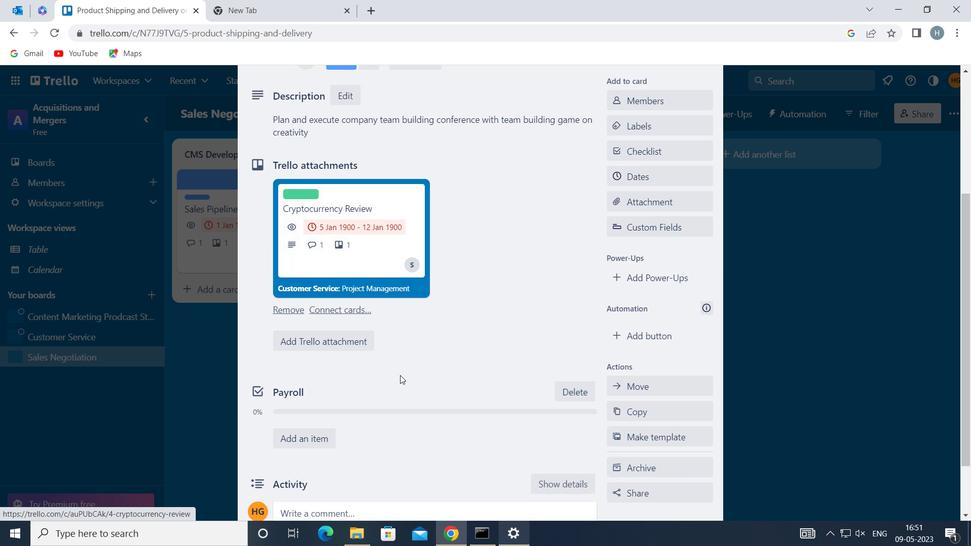 
Action: Mouse scrolled (400, 374) with delta (0, 0)
Screenshot: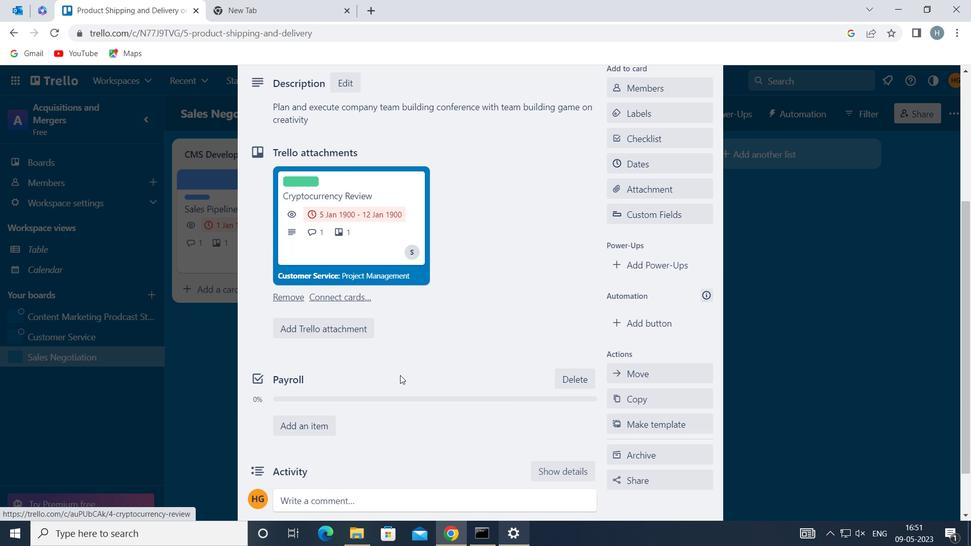 
Action: Mouse moved to (400, 375)
Screenshot: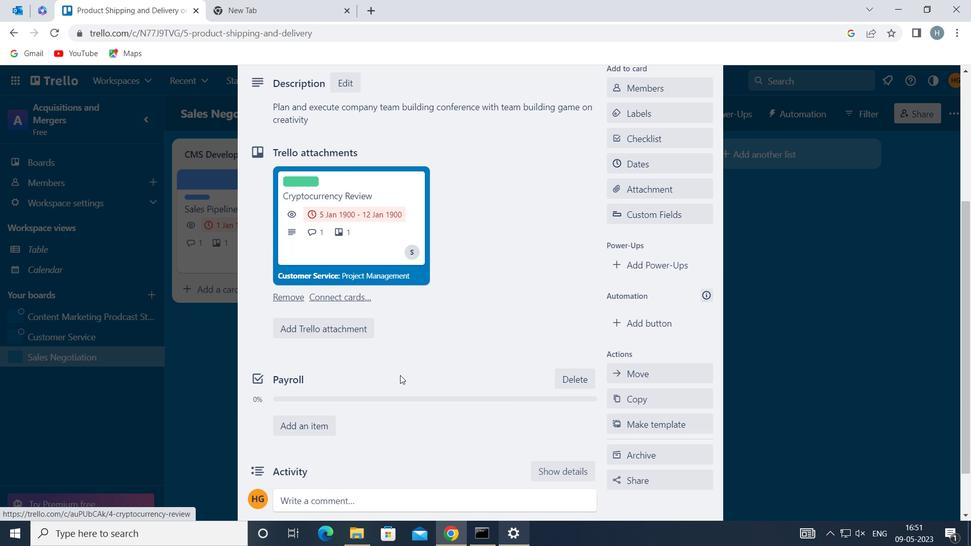
Action: Mouse scrolled (400, 374) with delta (0, 0)
Screenshot: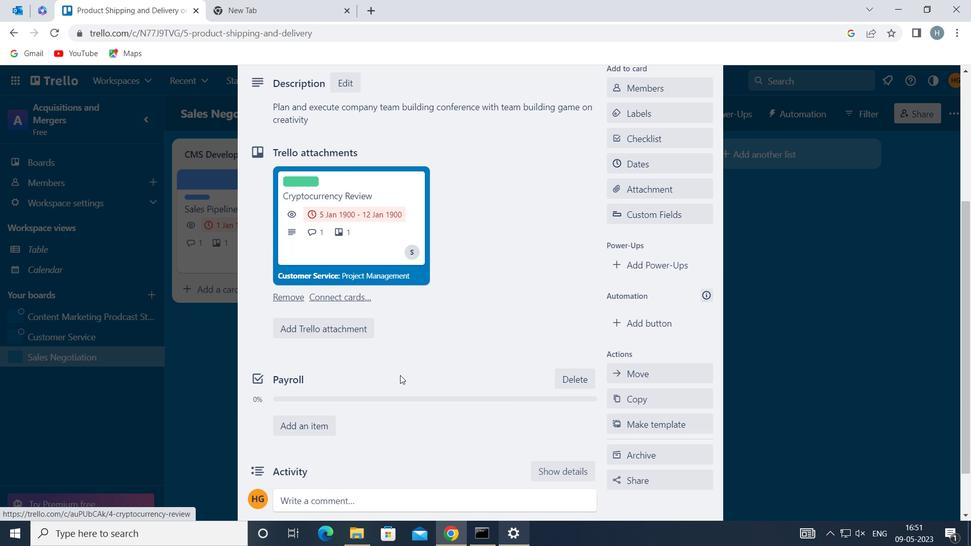 
Action: Mouse scrolled (400, 374) with delta (0, 0)
Screenshot: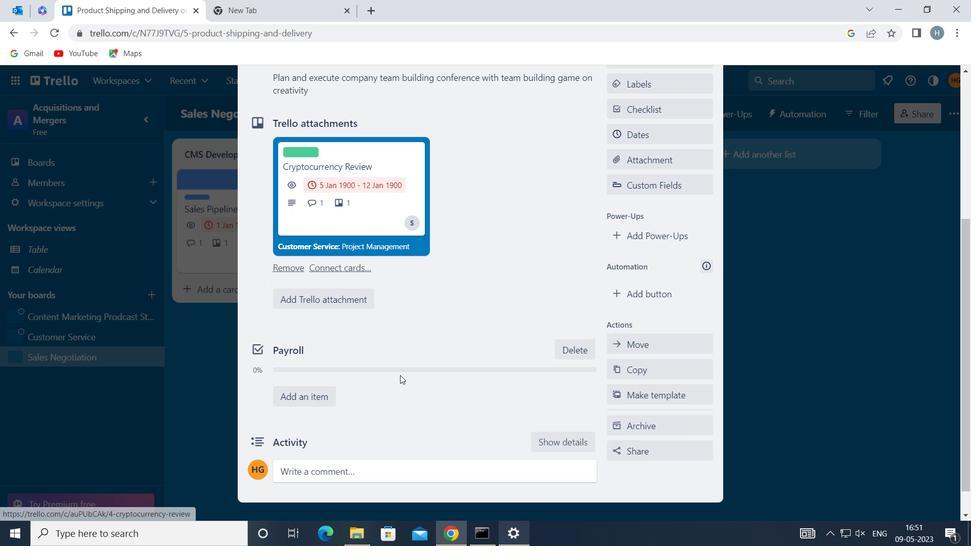 
Action: Mouse moved to (402, 441)
Screenshot: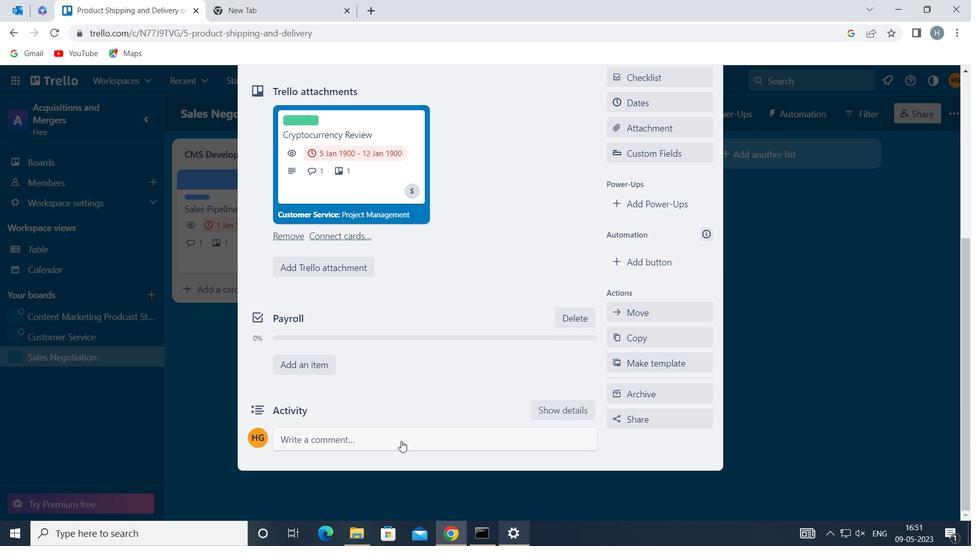 
Action: Mouse pressed left at (402, 441)
Screenshot: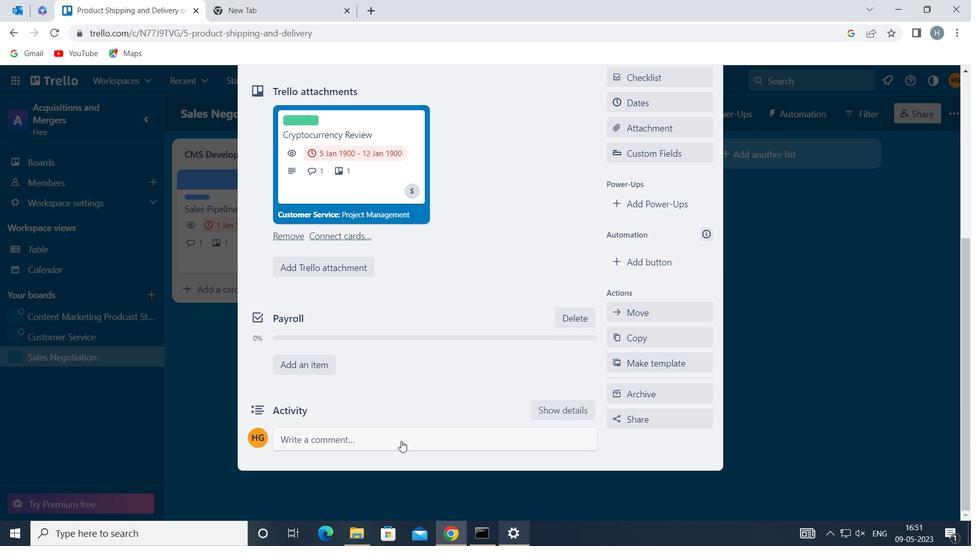 
Action: Mouse moved to (398, 473)
Screenshot: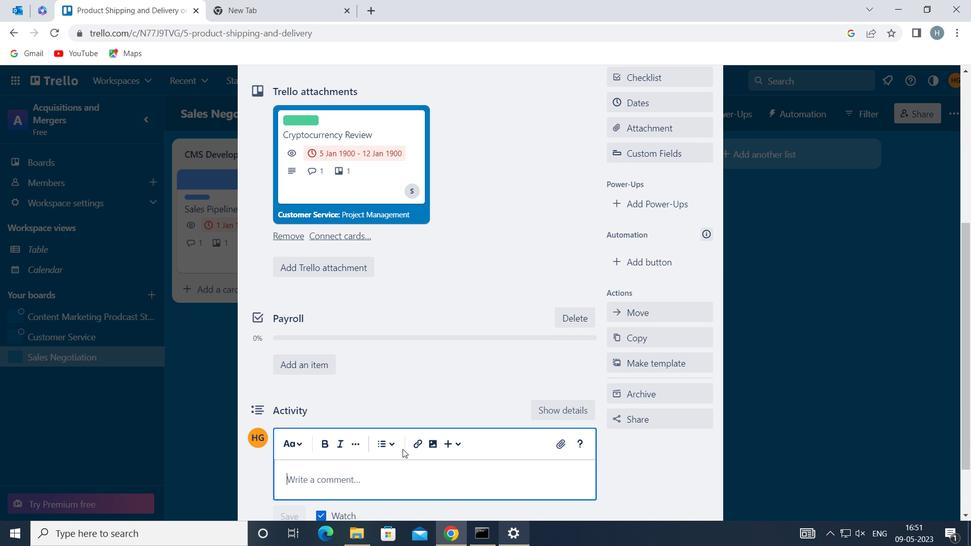 
Action: Mouse pressed left at (398, 473)
Screenshot: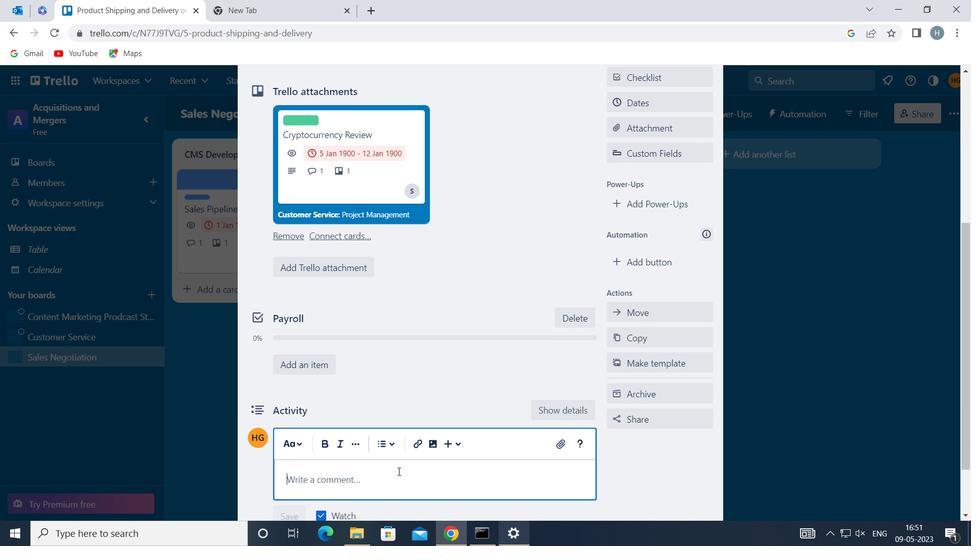 
Action: Mouse moved to (422, 465)
Screenshot: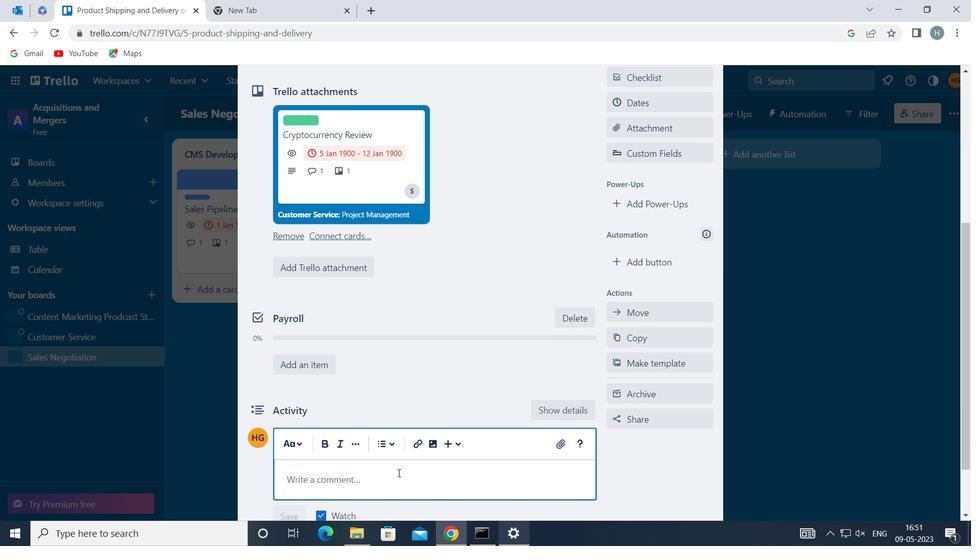 
Action: Key pressed <Key.shift>THIS<Key.space>TASK<Key.space>REQUIR\\\<Key.backspace><Key.backspace><Key.backspace><Key.backspace><Key.backspace><Key.backspace><Key.backspace><Key.backspace><Key.backspace>PRESENTS<Key.space>AN<Key.space>OPPORTUNITY<Key.space>TO<Key.space>DEMOSTRATE<Key.space>OUR<Key.backspace><Key.backspace><Key.backspace><Key.backspace><Key.backspace>E<Key.space>OUR<Key.space>LEADERSHIP<Key.space>SKILLS<Key.space>AND<Key.space>ABILITY<Key.space>TO<Key.space>TAKE<Key.space>CHARGE
Screenshot: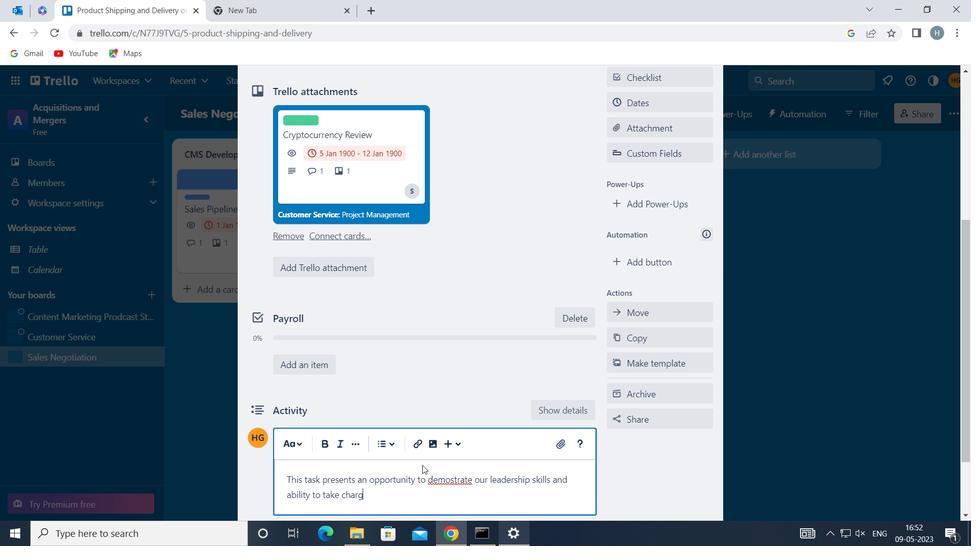 
Action: Mouse moved to (508, 465)
Screenshot: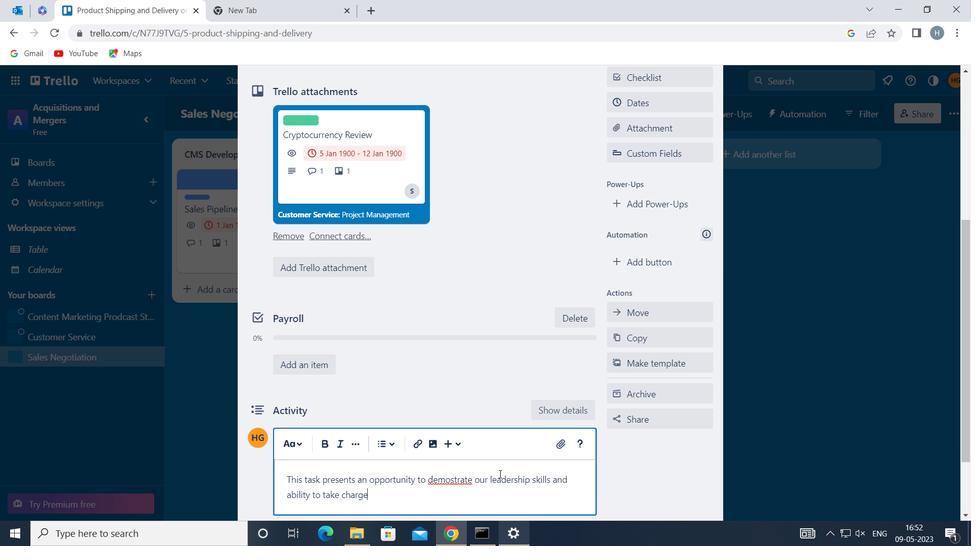 
Action: Mouse scrolled (508, 465) with delta (0, 0)
Screenshot: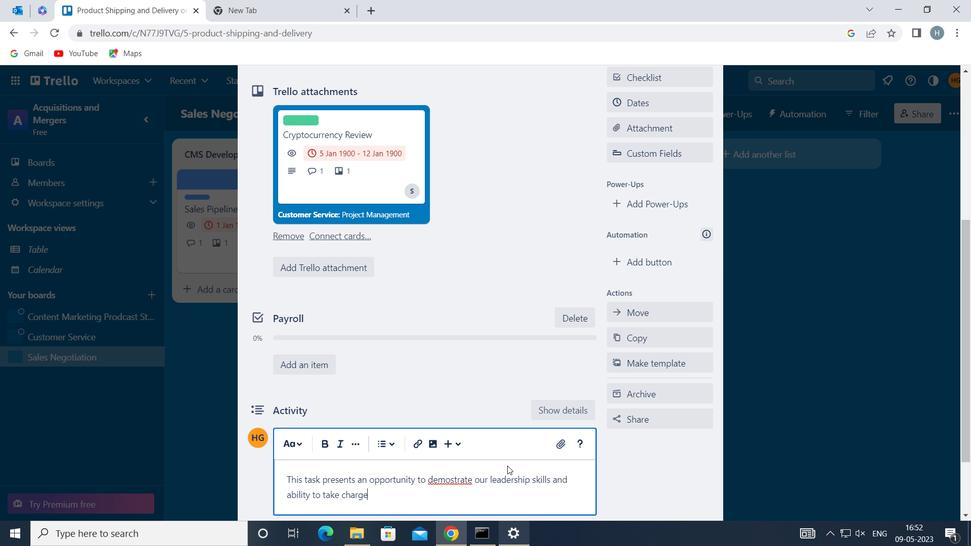 
Action: Mouse scrolled (508, 465) with delta (0, 0)
Screenshot: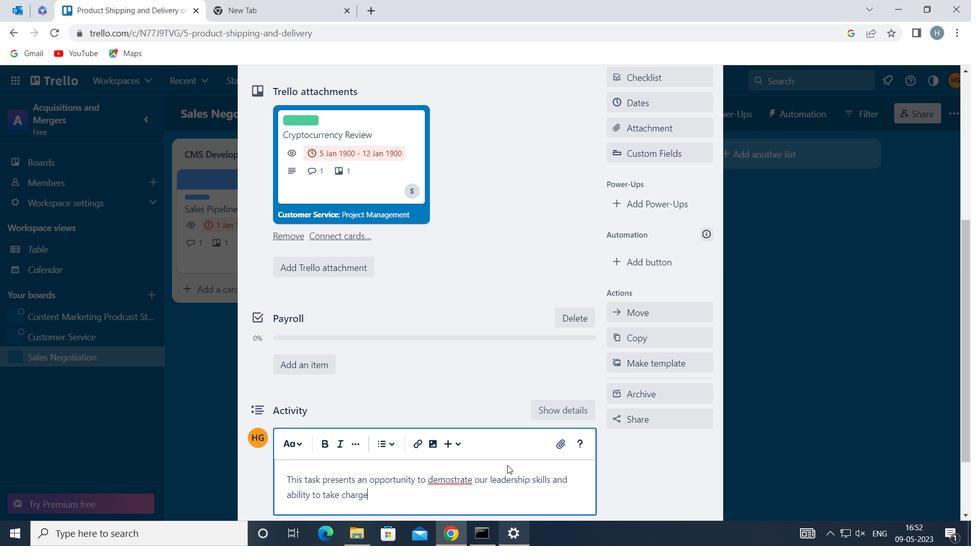 
Action: Mouse moved to (293, 433)
Screenshot: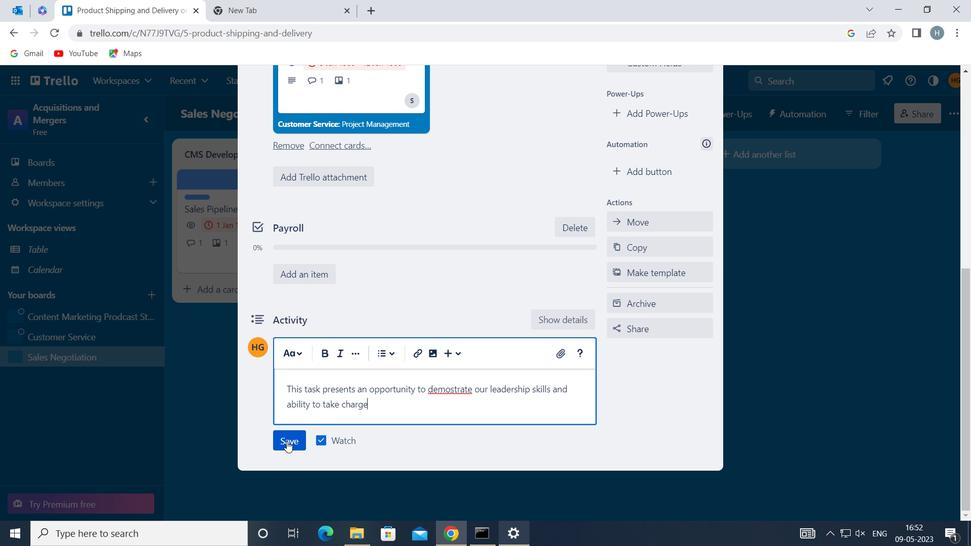 
Action: Mouse pressed left at (293, 433)
Screenshot: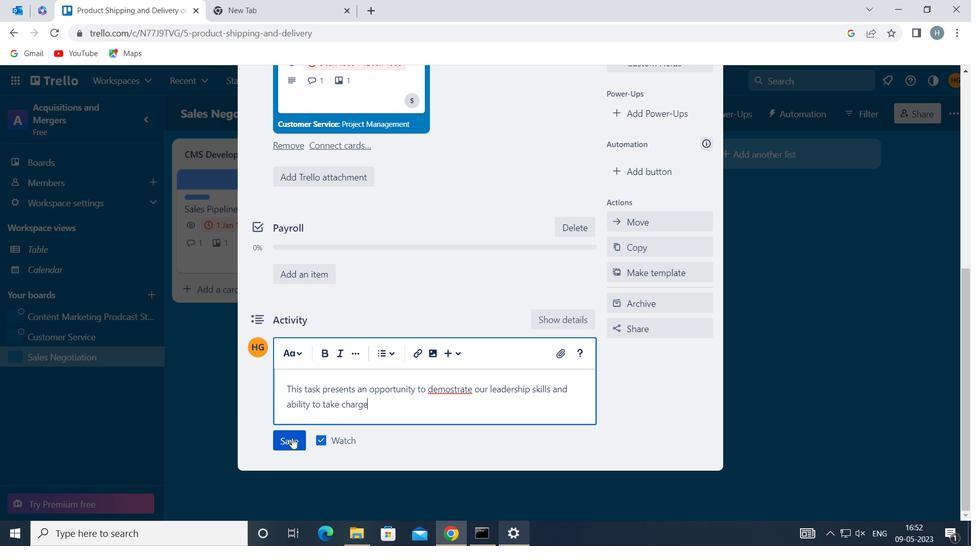 
Action: Mouse moved to (590, 378)
Screenshot: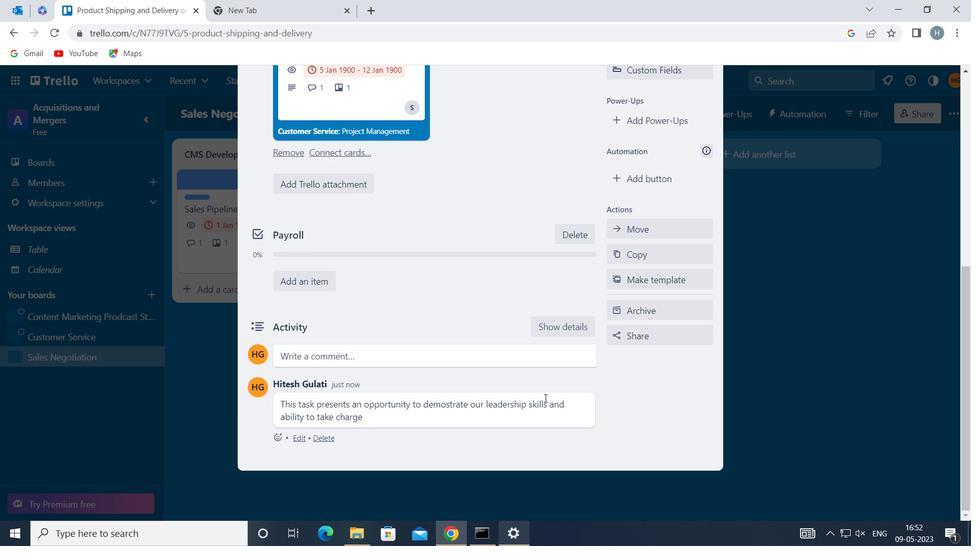 
Action: Mouse scrolled (590, 378) with delta (0, 0)
Screenshot: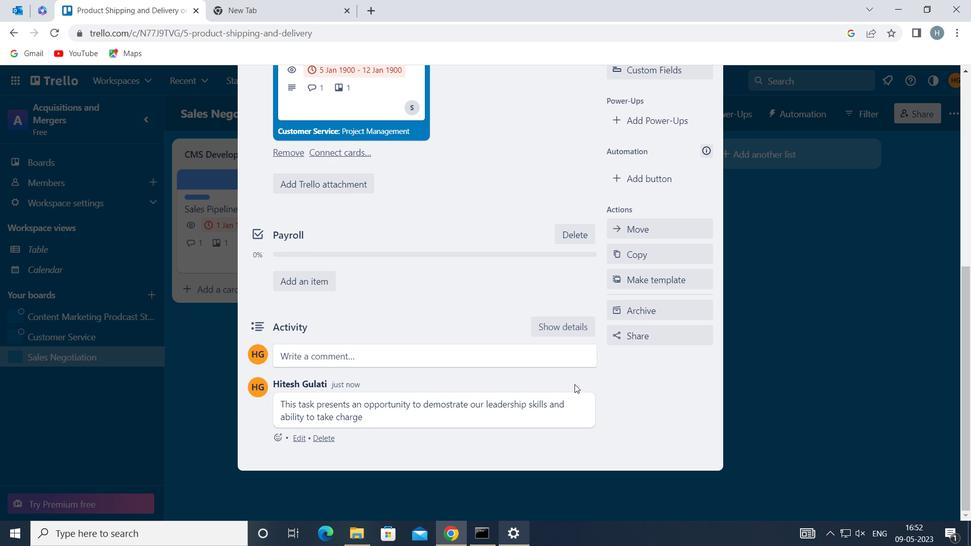 
Action: Mouse scrolled (590, 378) with delta (0, 0)
Screenshot: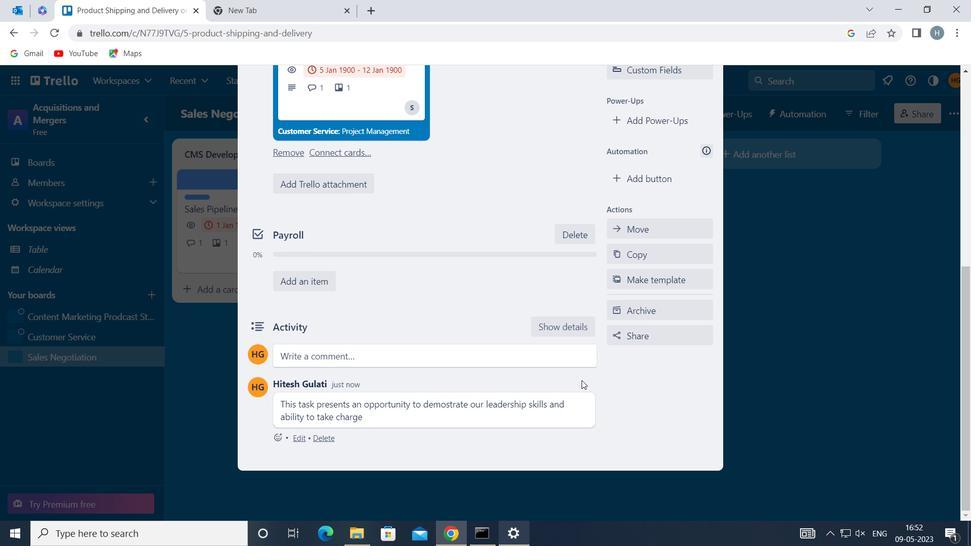 
Action: Mouse moved to (590, 378)
Screenshot: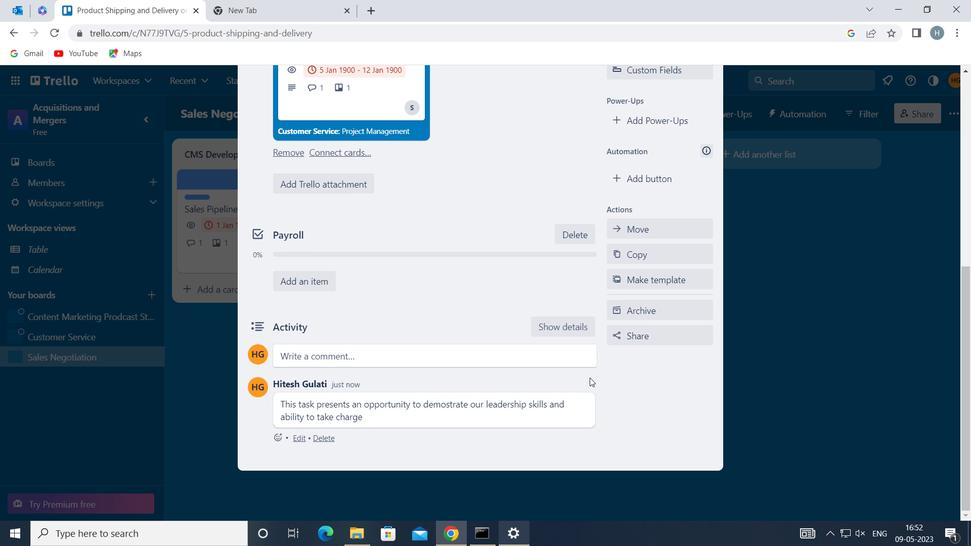 
Action: Mouse scrolled (590, 378) with delta (0, 0)
Screenshot: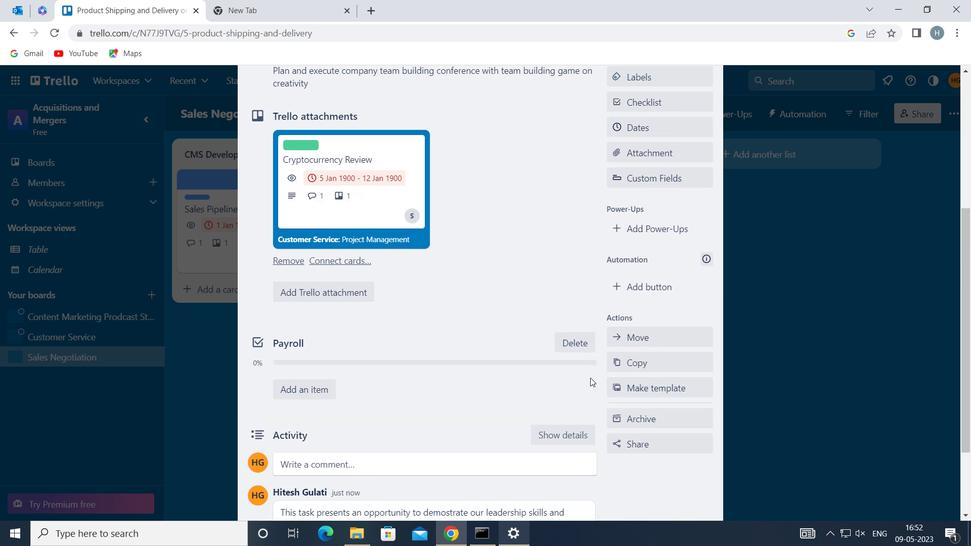 
Action: Mouse moved to (676, 210)
Screenshot: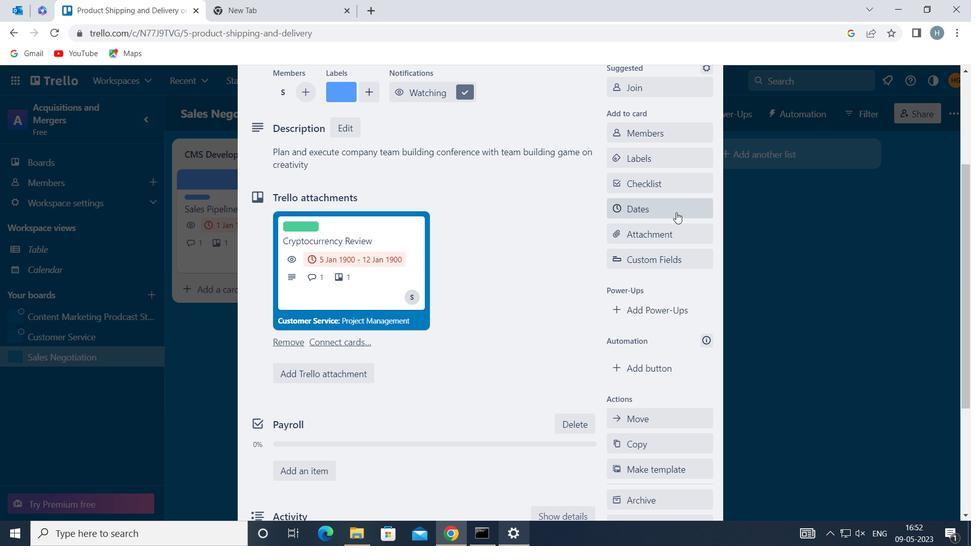 
Action: Mouse pressed left at (676, 210)
Screenshot: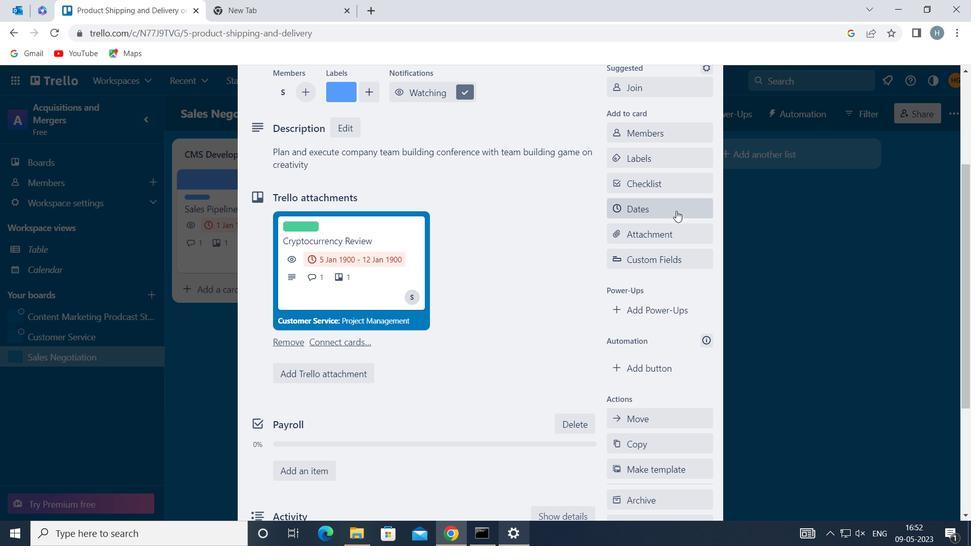 
Action: Mouse moved to (616, 339)
Screenshot: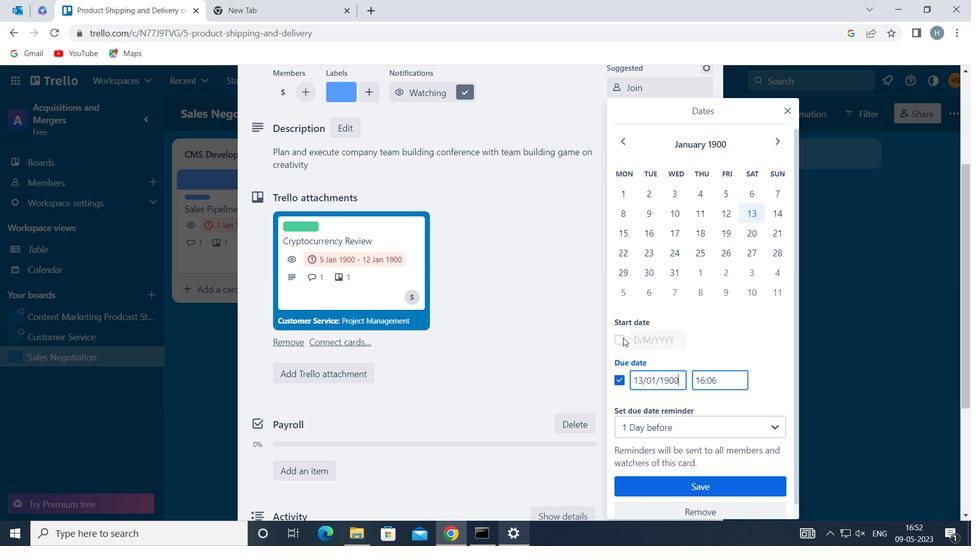 
Action: Mouse pressed left at (616, 339)
Screenshot: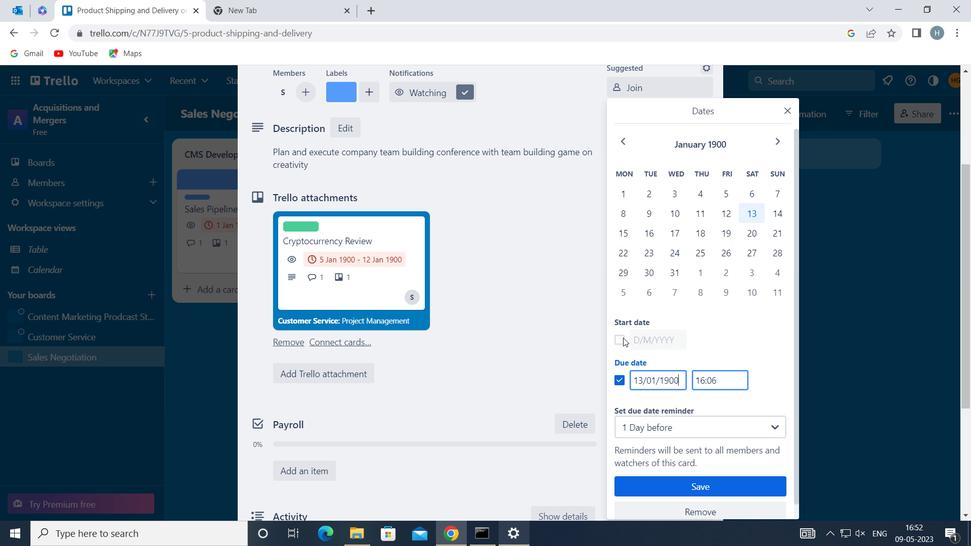 
Action: Mouse moved to (641, 338)
Screenshot: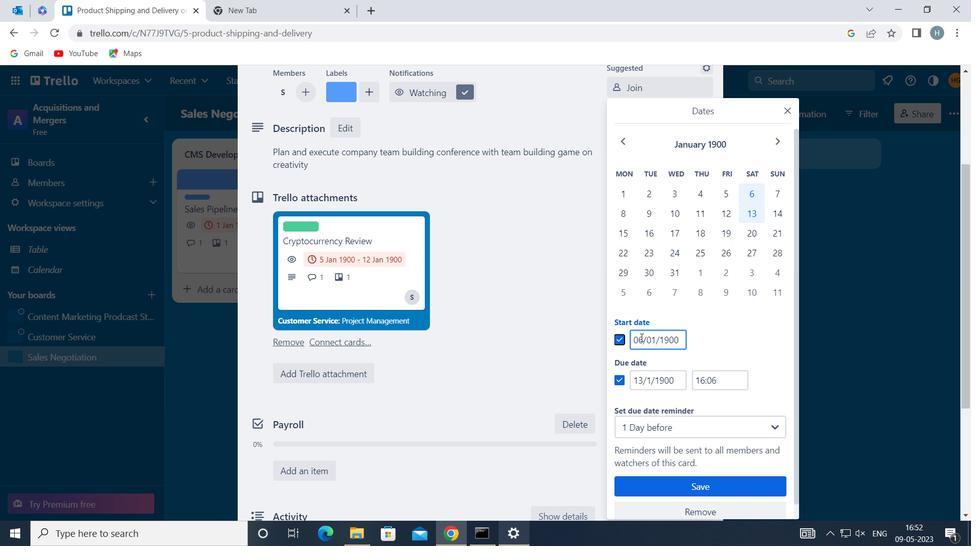 
Action: Mouse pressed left at (641, 338)
Screenshot: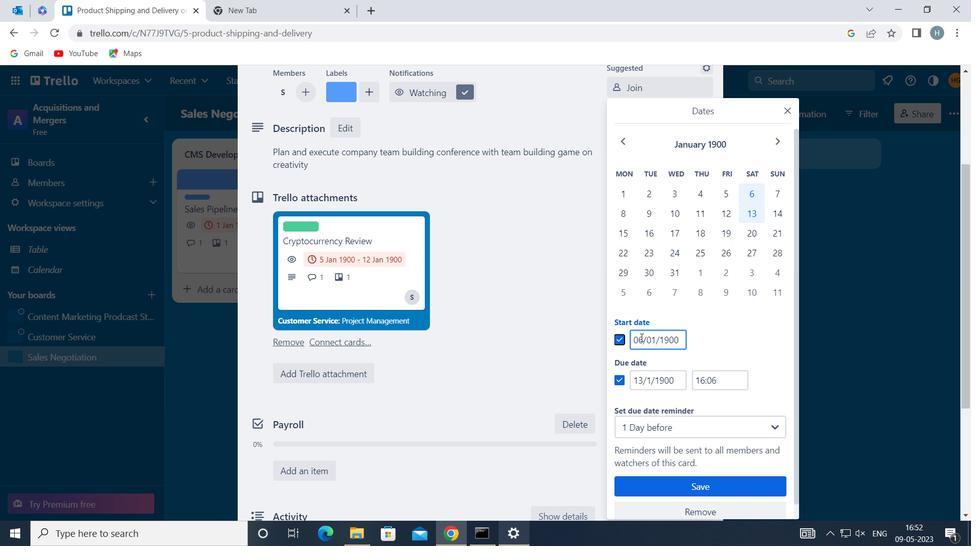 
Action: Mouse moved to (637, 337)
Screenshot: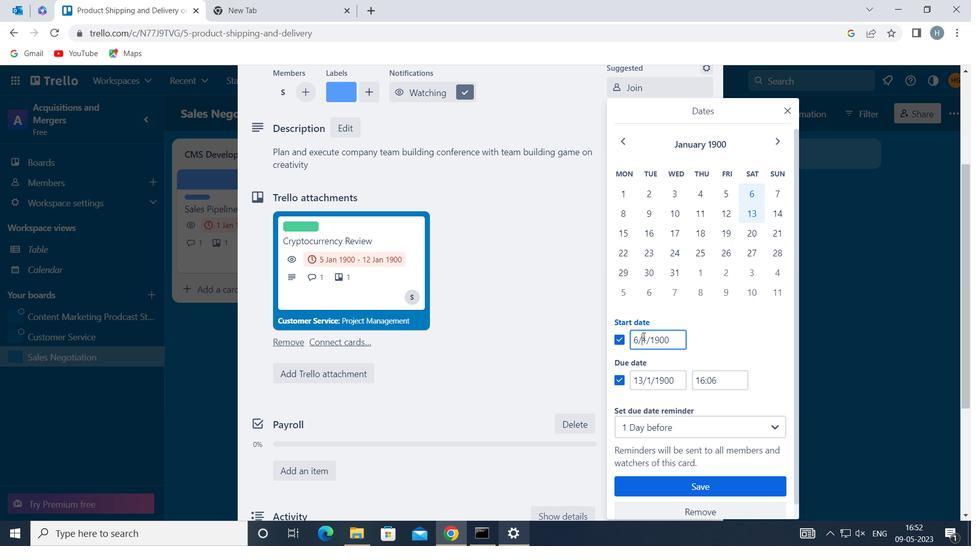 
Action: Mouse pressed left at (637, 337)
Screenshot: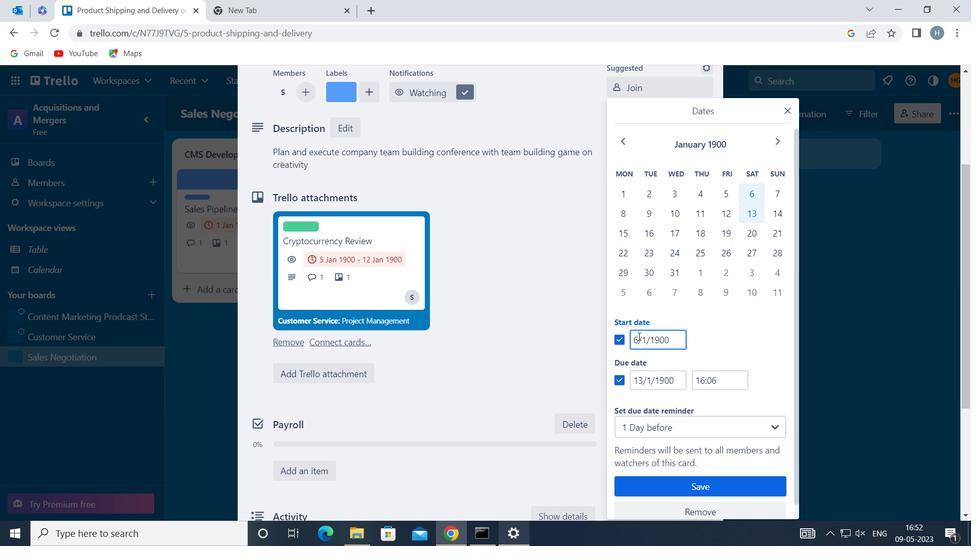 
Action: Key pressed <Key.backspace><<103>>
Screenshot: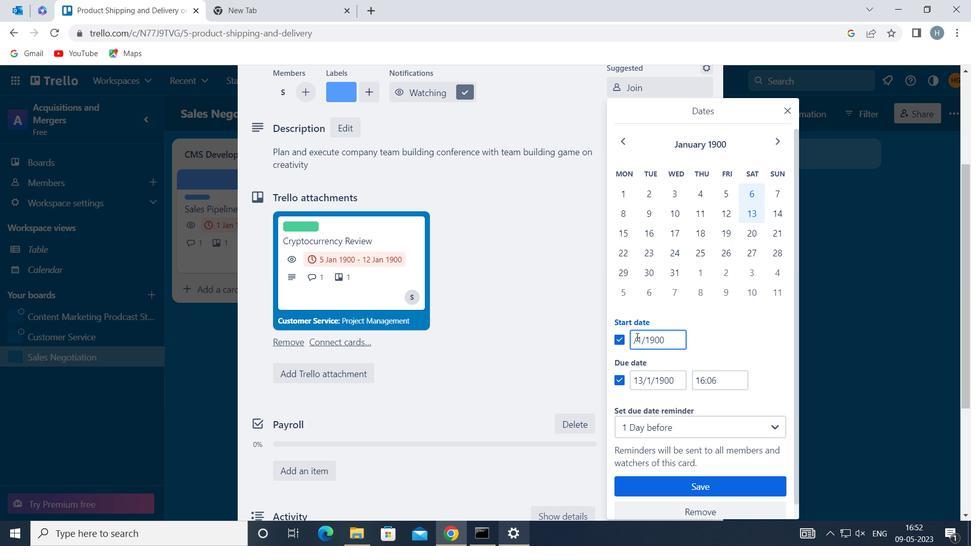 
Action: Mouse moved to (640, 379)
Screenshot: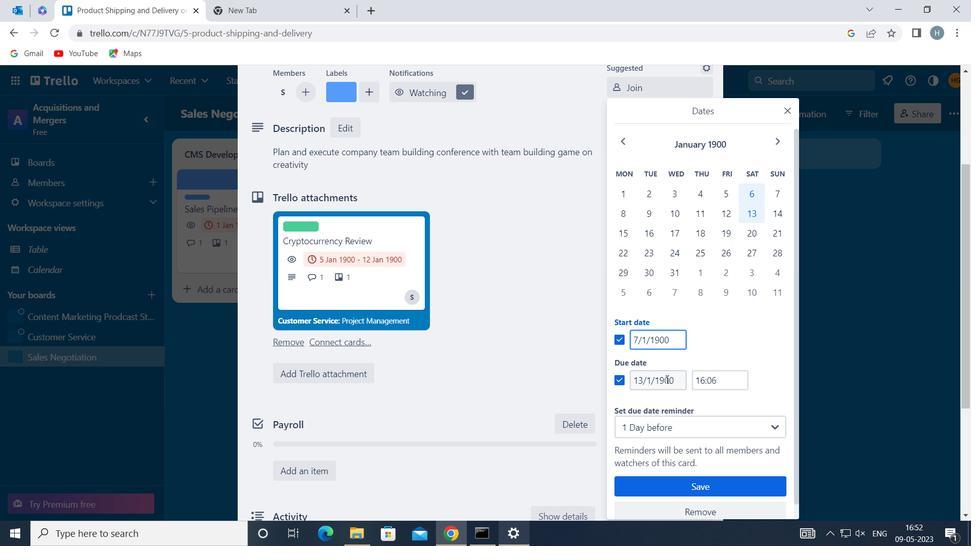 
Action: Mouse pressed left at (640, 379)
Screenshot: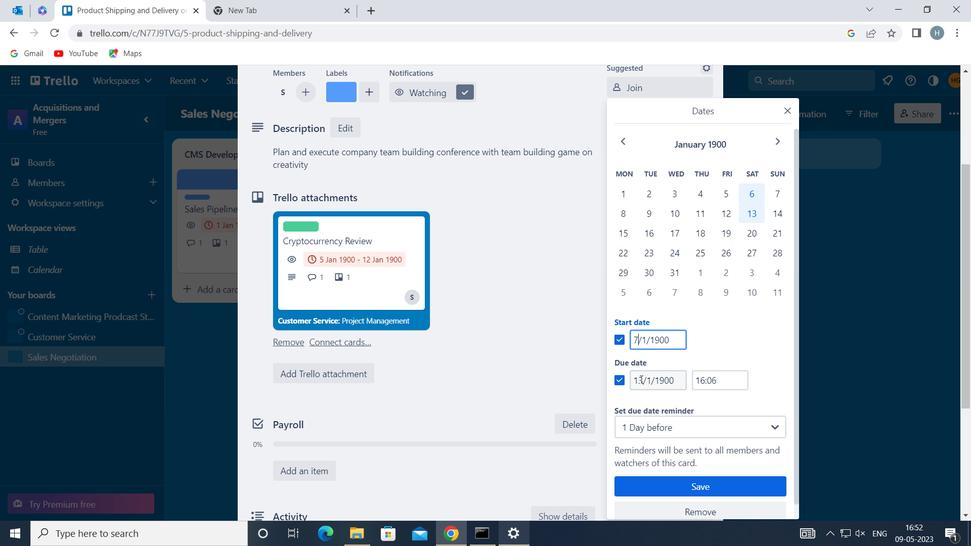 
Action: Mouse pressed left at (640, 379)
Screenshot: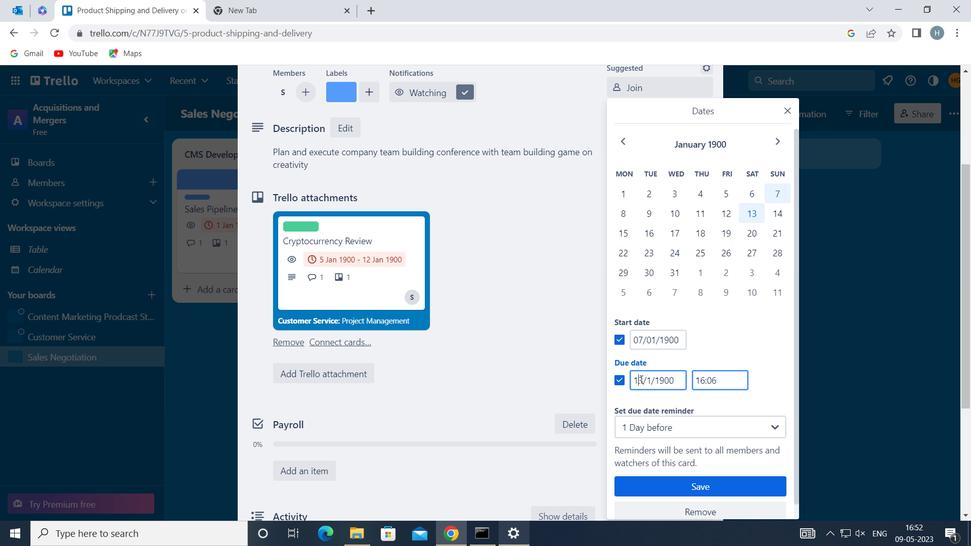 
Action: Key pressed <Key.right><Key.backspace><<100>>
Screenshot: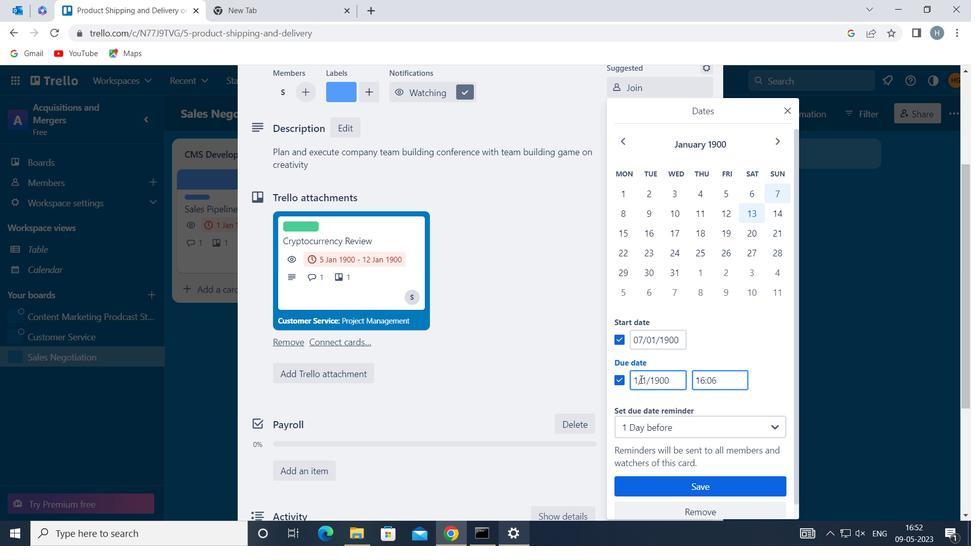 
Action: Mouse moved to (695, 483)
Screenshot: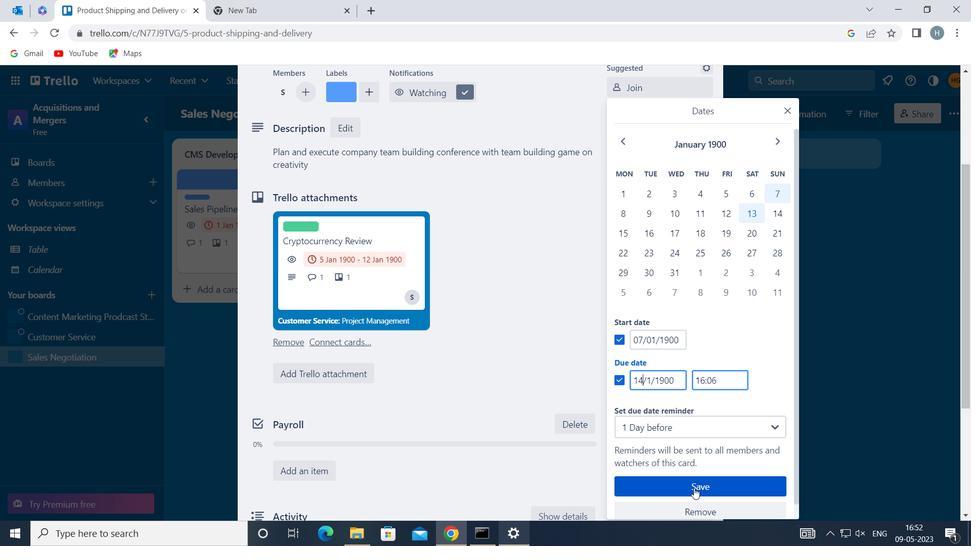 
Action: Mouse pressed left at (695, 483)
Screenshot: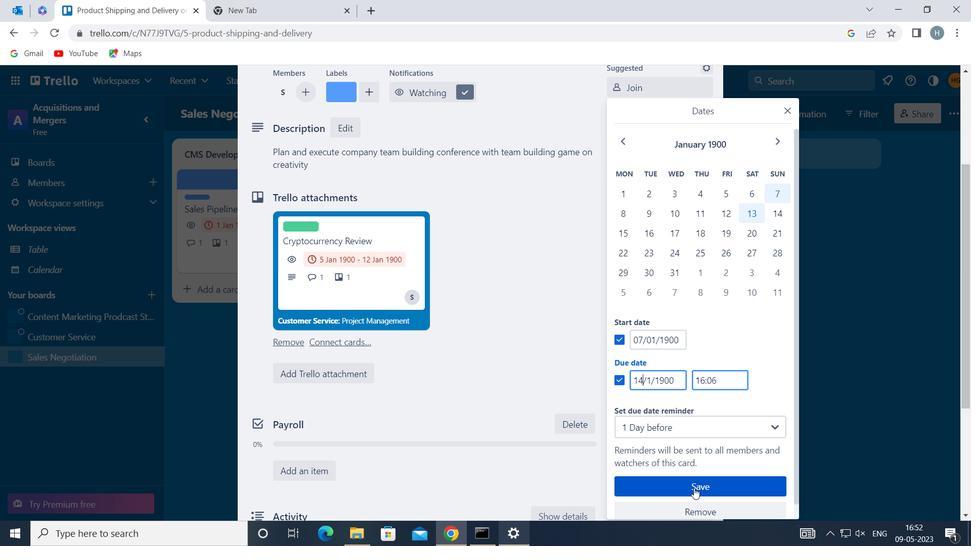 
Action: Mouse moved to (455, 342)
Screenshot: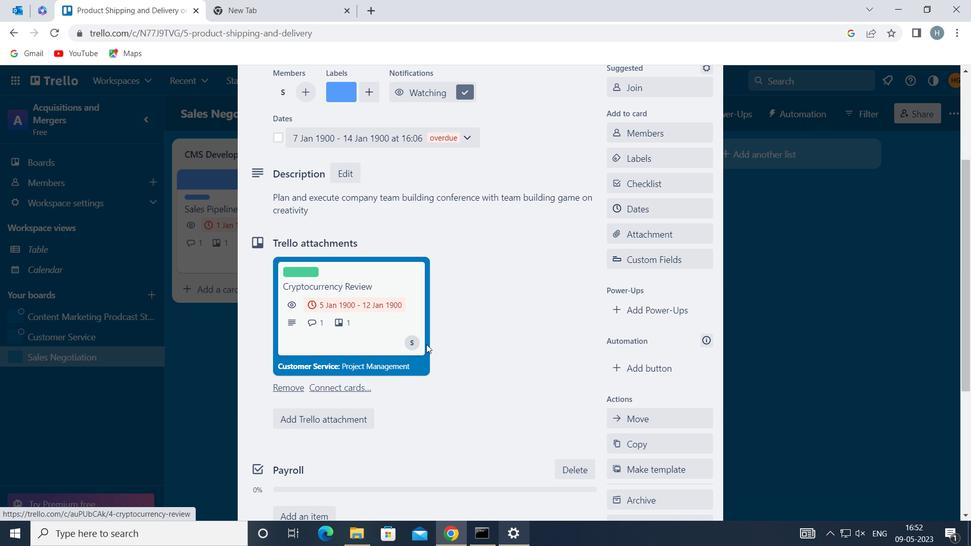 
